 Task: Find connections with filter location Gerlingen with filter topic #jobsearching with filter profile language French with filter current company B&R Industrial Automation with filter school ST. THOMAS COLLEGE, THRISSUR with filter industry Computer and Network Security with filter service category Public Speaking with filter keywords title Supervisor
Action: Mouse moved to (535, 72)
Screenshot: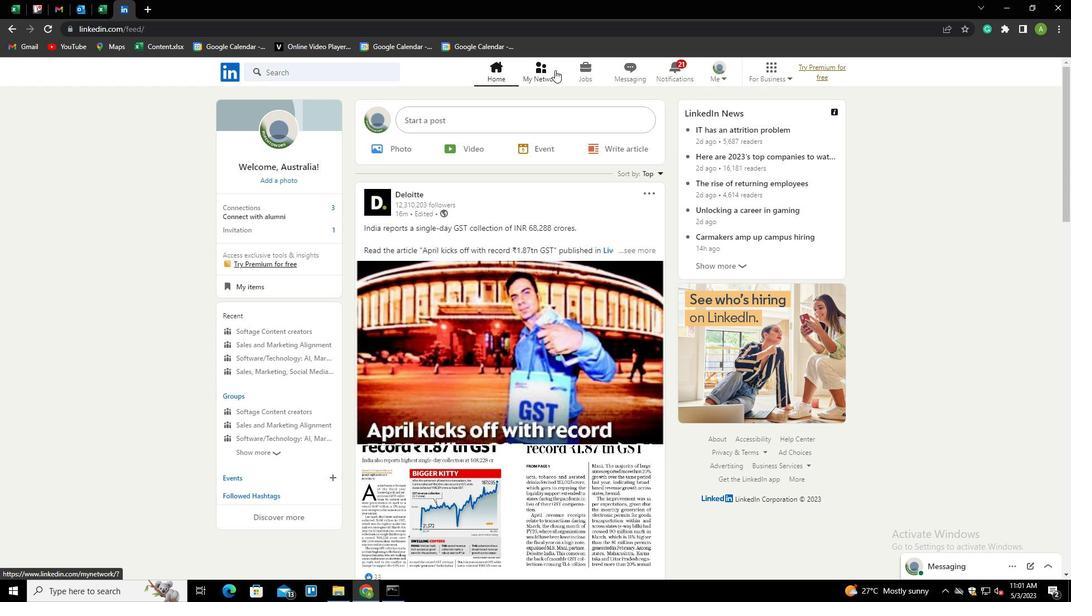 
Action: Mouse pressed left at (535, 72)
Screenshot: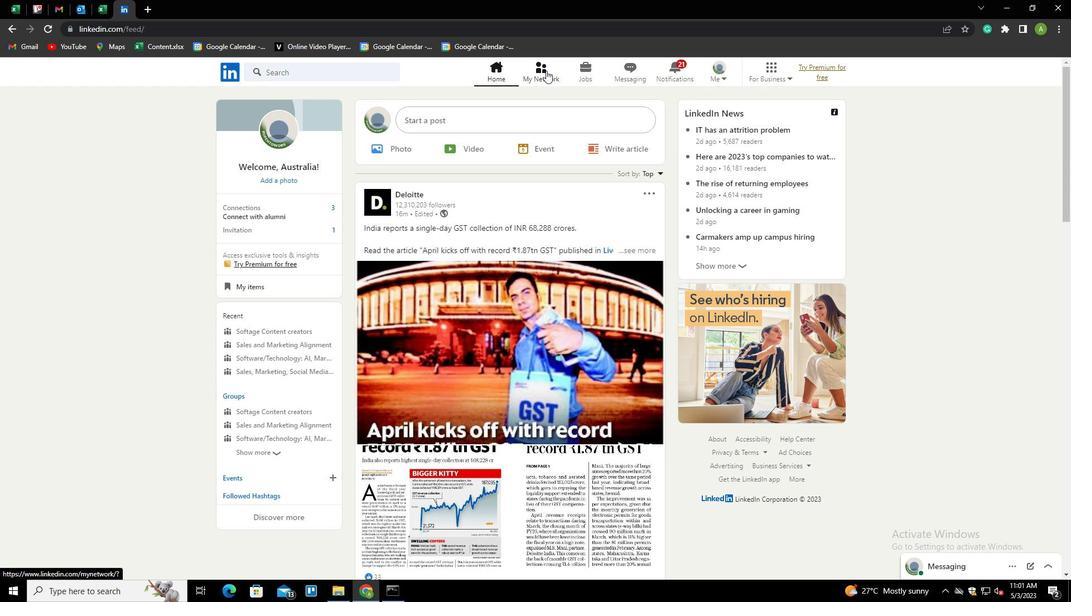 
Action: Mouse moved to (275, 125)
Screenshot: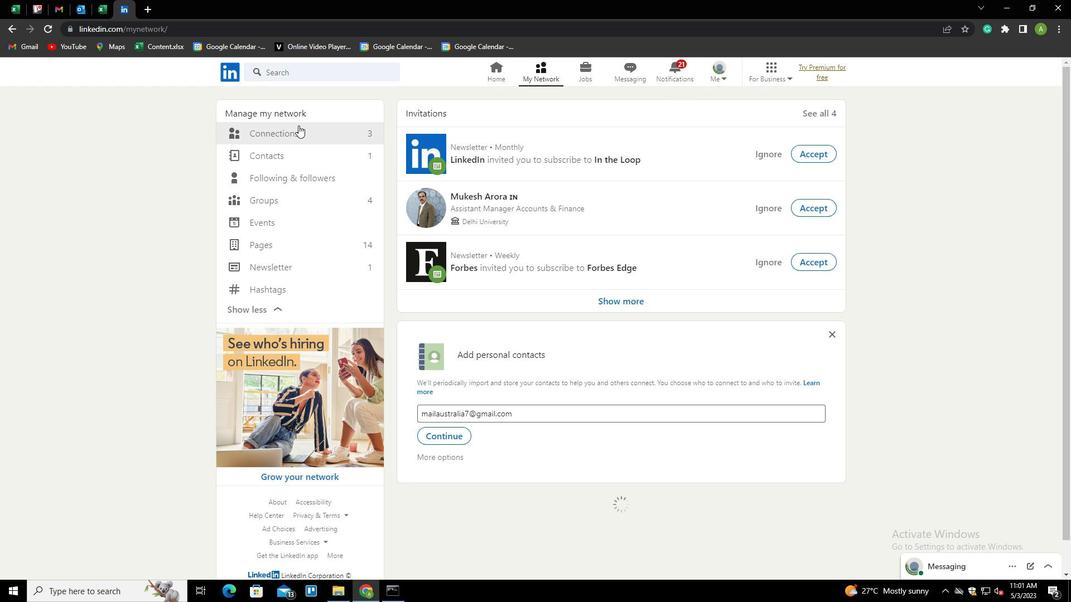 
Action: Mouse pressed left at (275, 125)
Screenshot: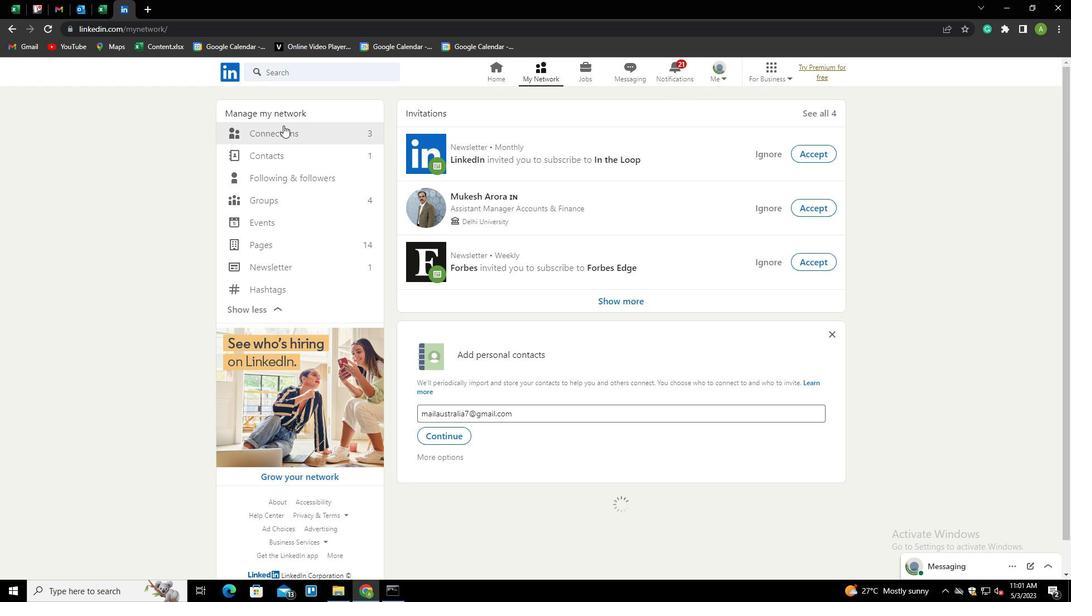 
Action: Mouse moved to (273, 130)
Screenshot: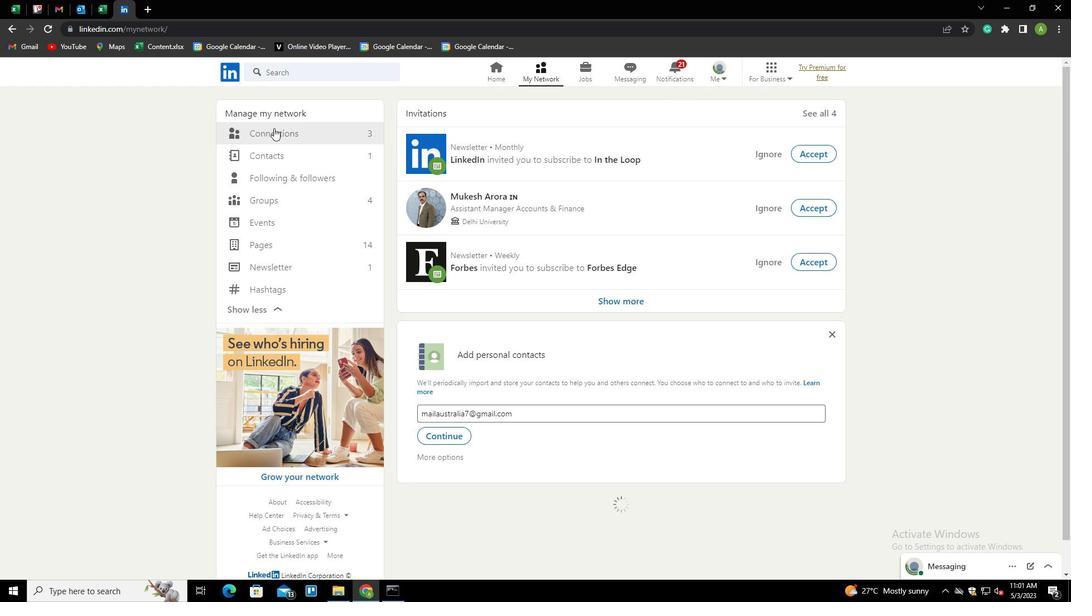 
Action: Mouse pressed left at (273, 130)
Screenshot: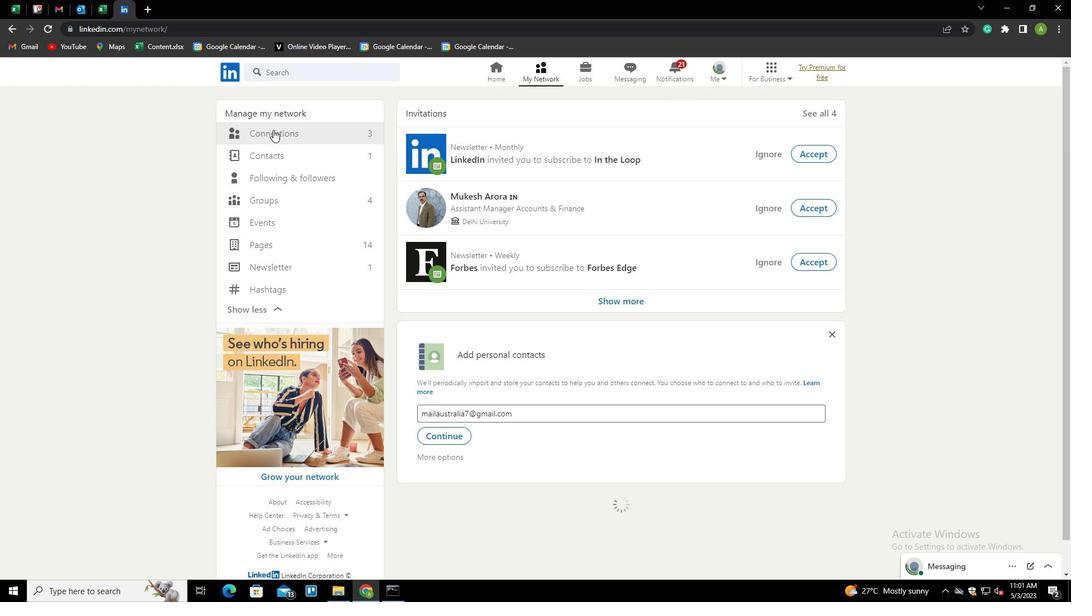 
Action: Mouse moved to (619, 133)
Screenshot: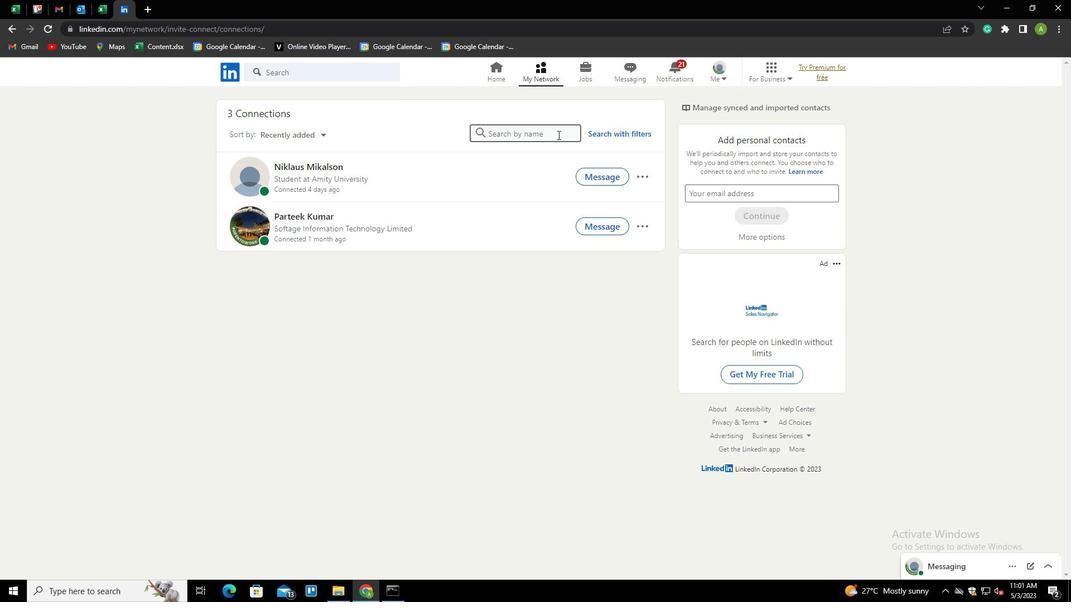 
Action: Mouse pressed left at (619, 133)
Screenshot: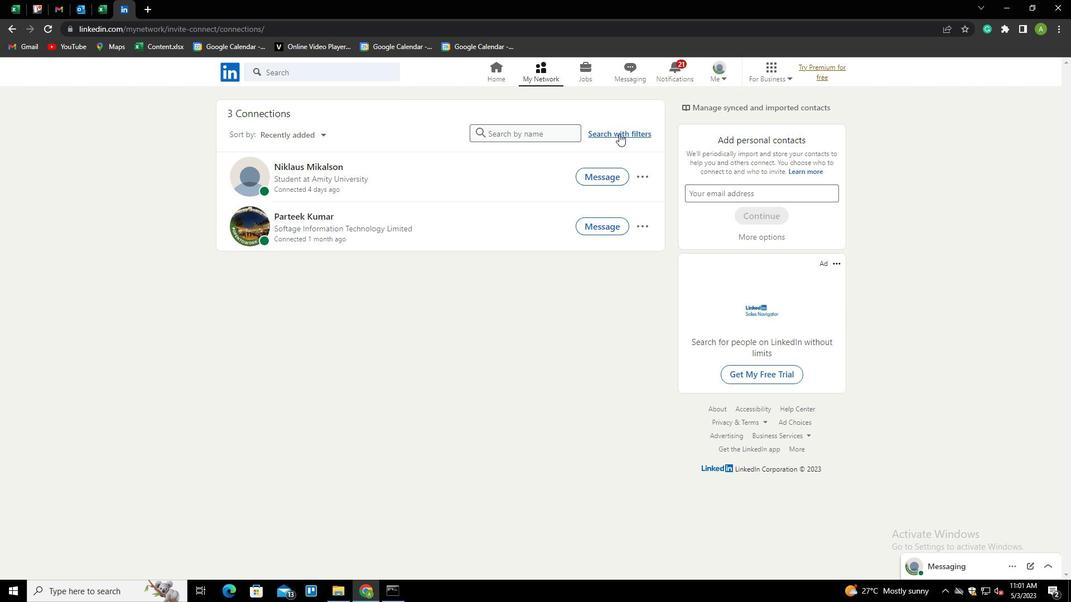 
Action: Mouse moved to (573, 100)
Screenshot: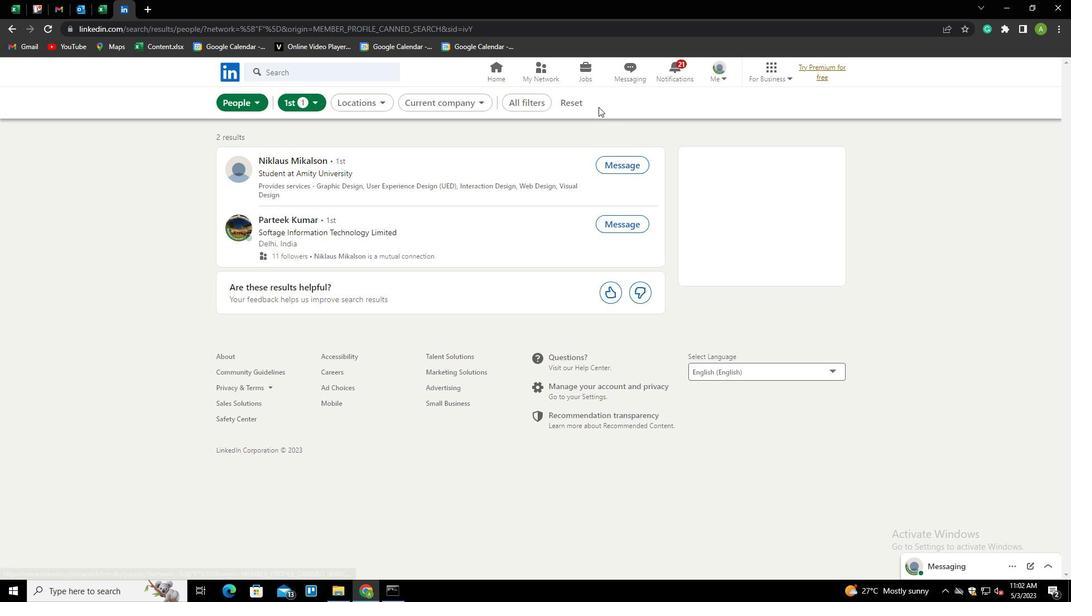 
Action: Mouse pressed left at (573, 100)
Screenshot: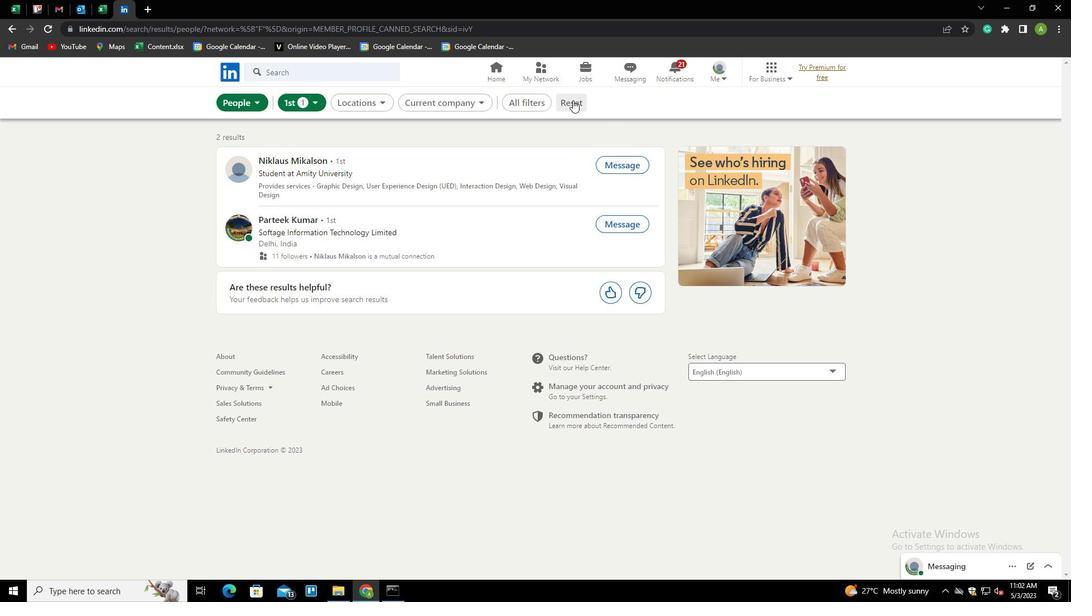 
Action: Mouse moved to (563, 101)
Screenshot: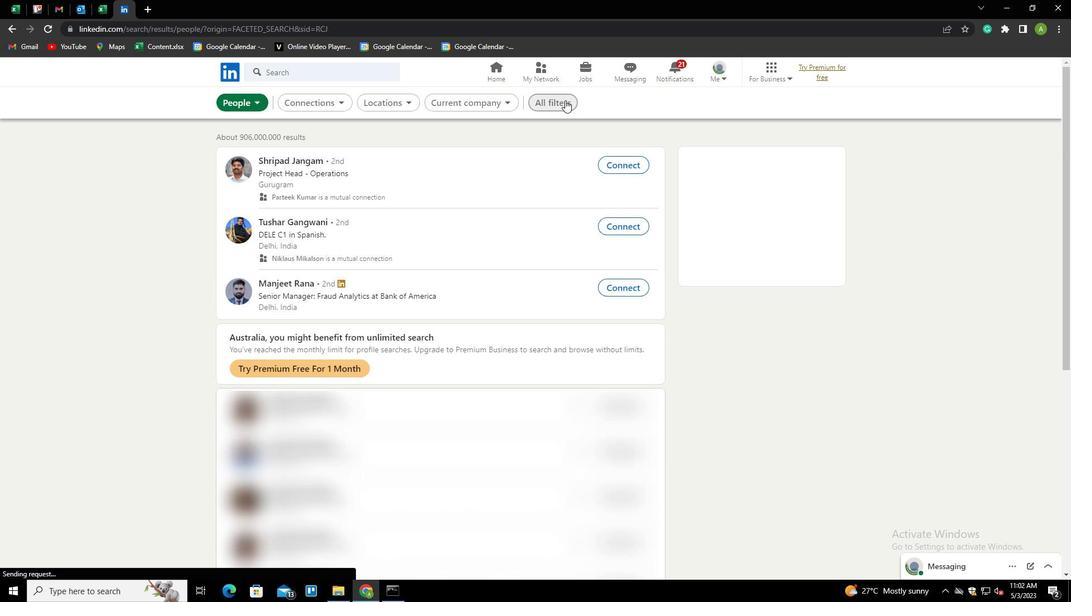 
Action: Mouse pressed left at (563, 101)
Screenshot: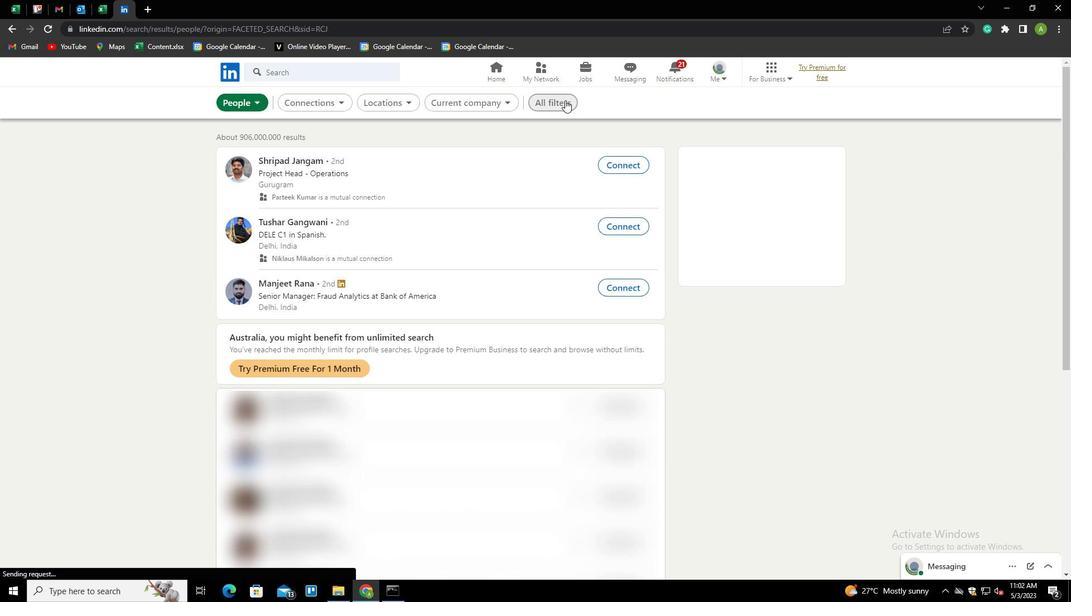 
Action: Mouse moved to (902, 275)
Screenshot: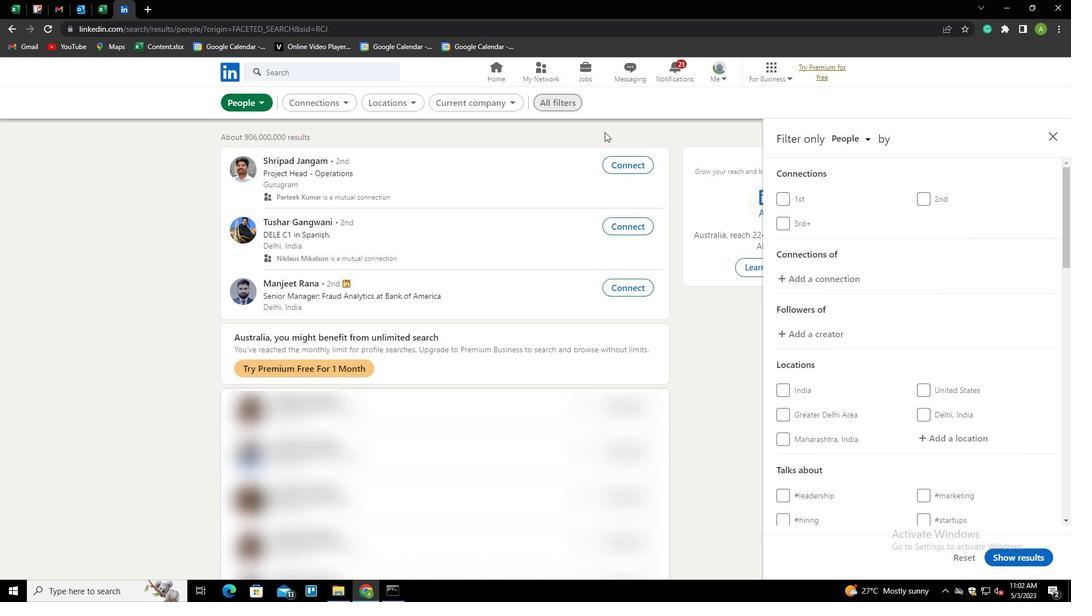 
Action: Mouse scrolled (902, 274) with delta (0, 0)
Screenshot: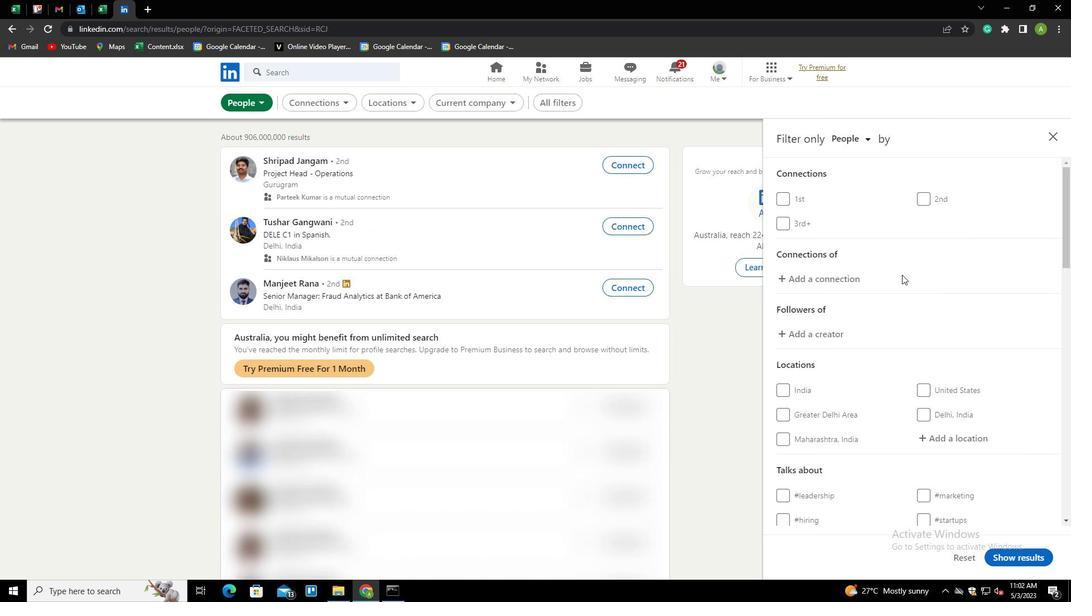 
Action: Mouse moved to (901, 280)
Screenshot: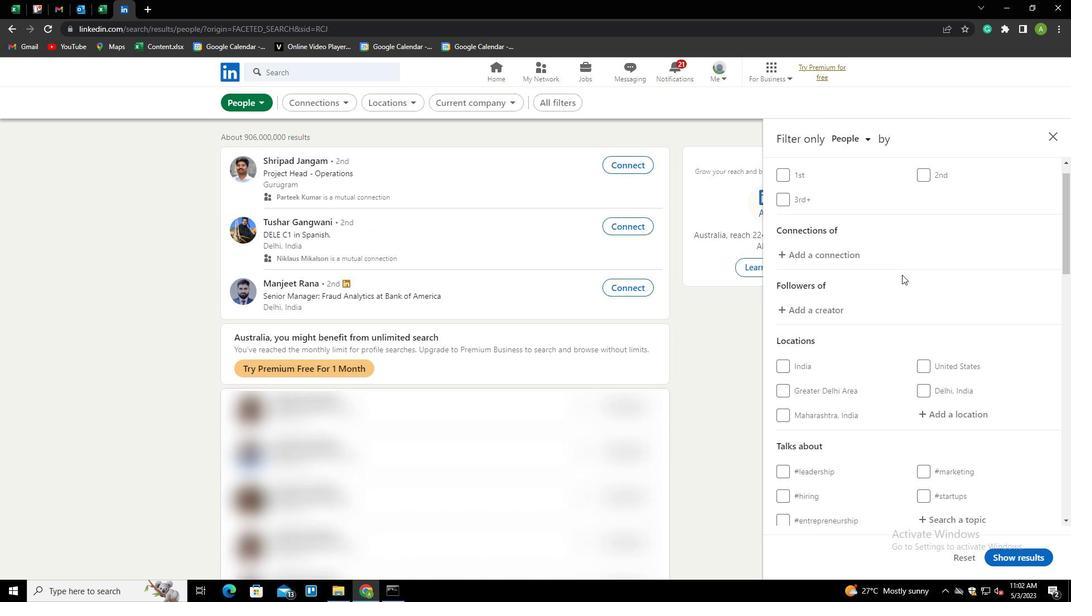 
Action: Mouse scrolled (901, 279) with delta (0, 0)
Screenshot: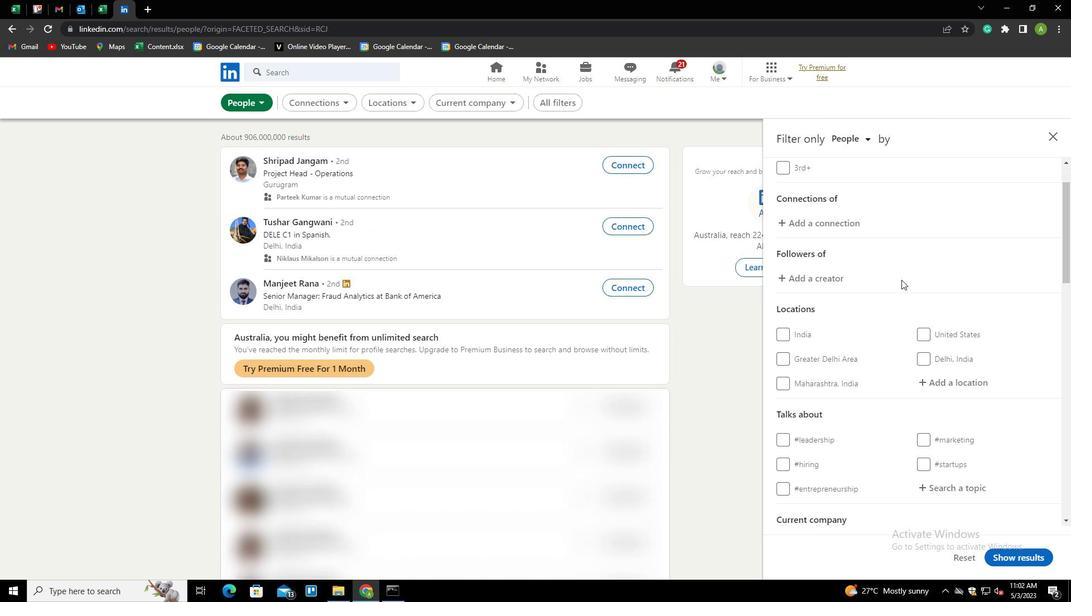 
Action: Mouse moved to (953, 322)
Screenshot: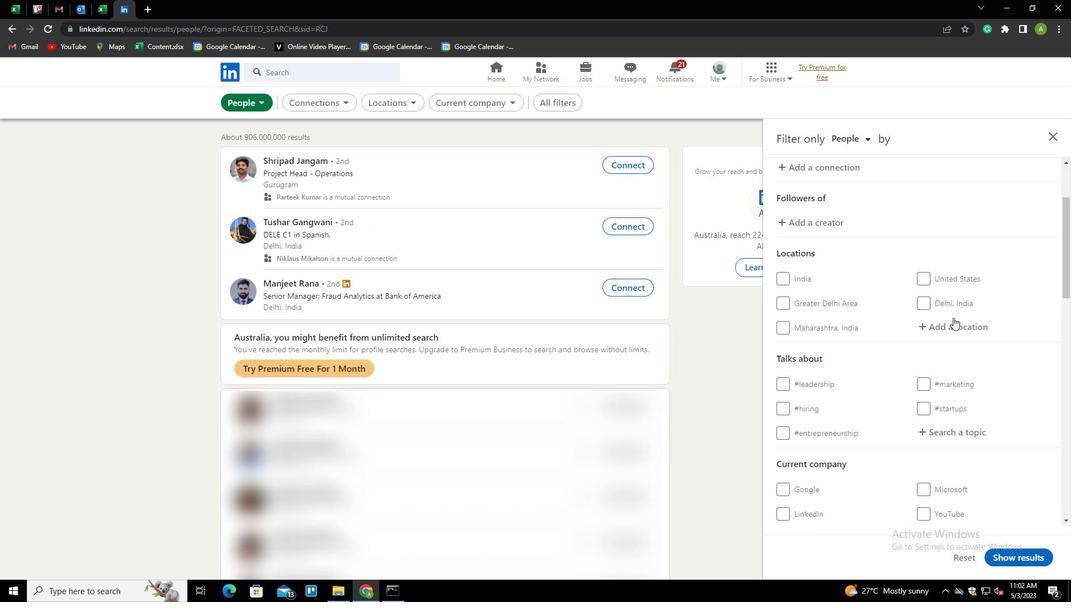 
Action: Mouse pressed left at (953, 322)
Screenshot: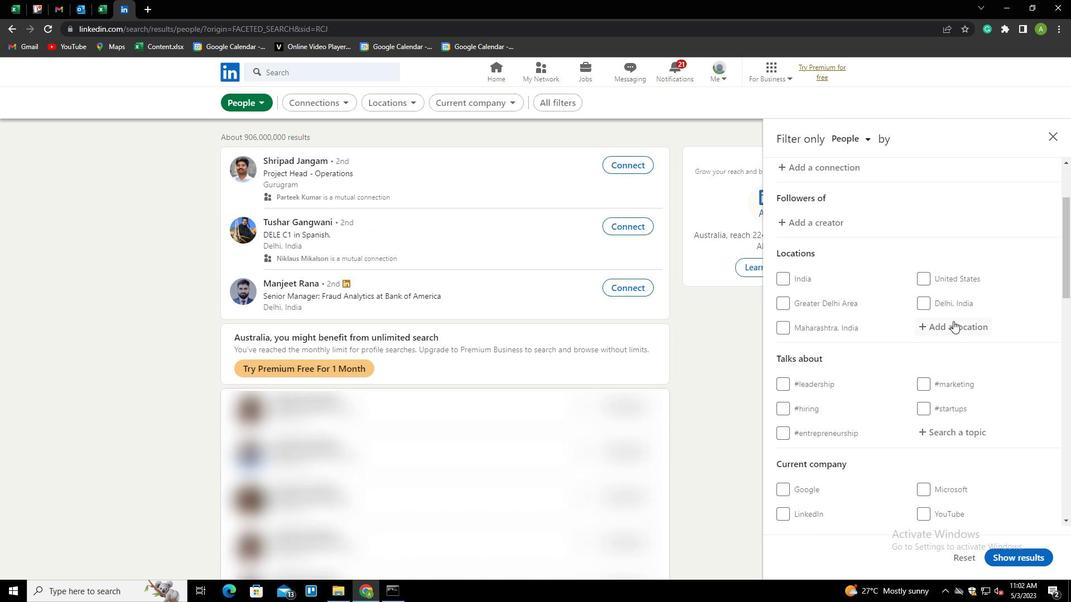 
Action: Mouse moved to (953, 322)
Screenshot: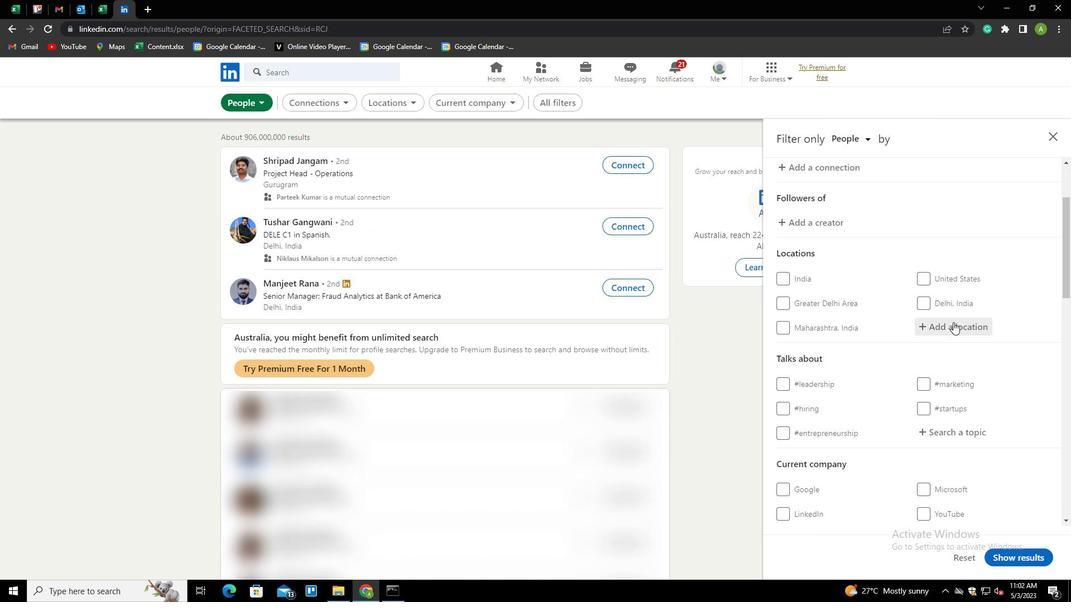 
Action: Key pressed <Key.shift>G
Screenshot: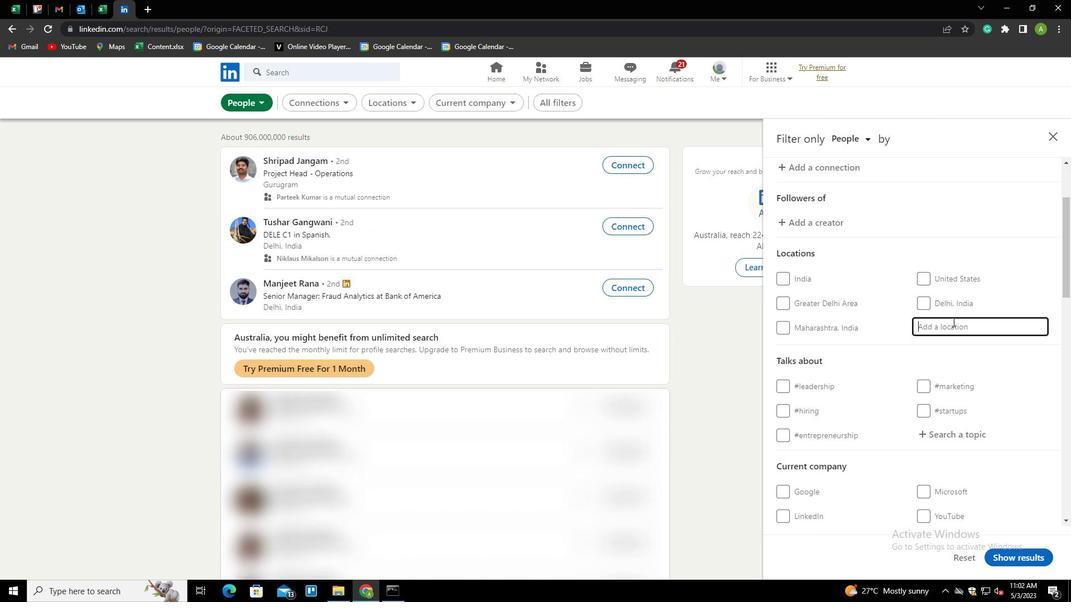 
Action: Mouse moved to (951, 323)
Screenshot: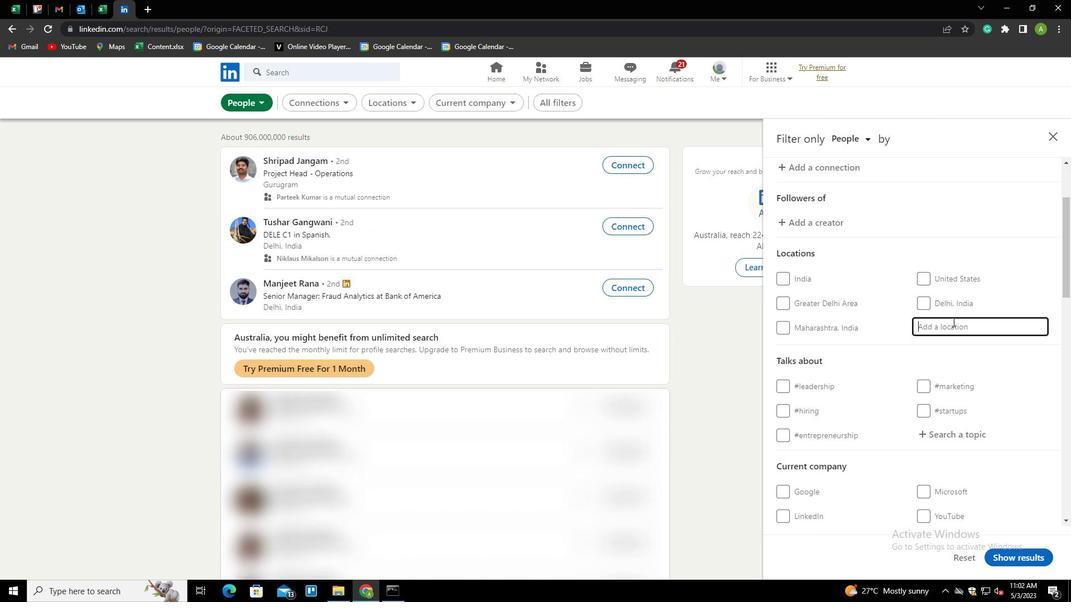 
Action: Key pressed ERLINGNE<Key.backspace><Key.backspace>EN<Key.down><Key.enter>
Screenshot: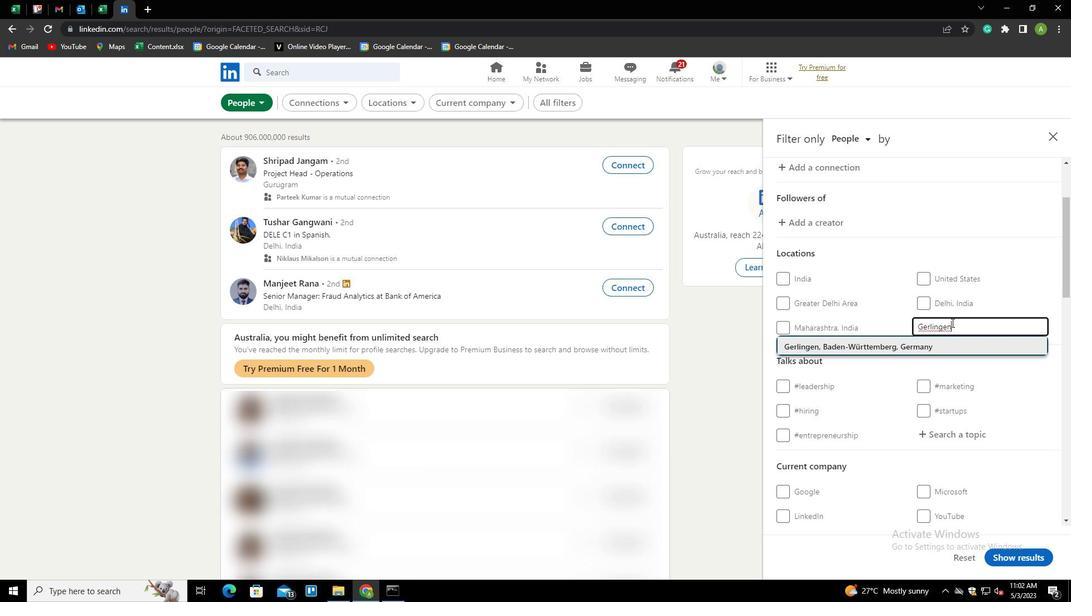 
Action: Mouse scrolled (951, 322) with delta (0, 0)
Screenshot: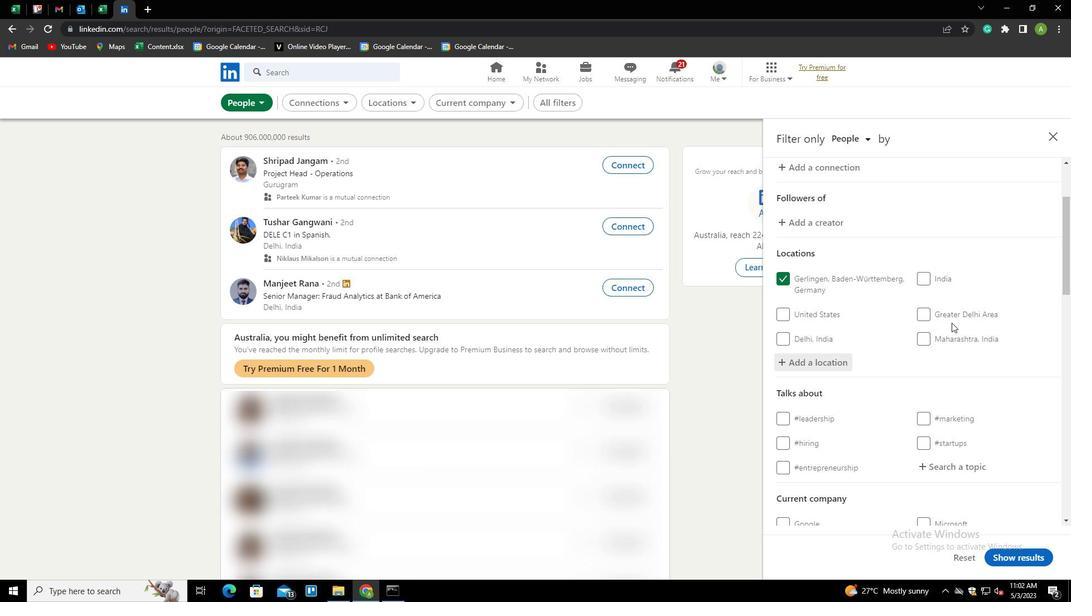 
Action: Mouse scrolled (951, 322) with delta (0, 0)
Screenshot: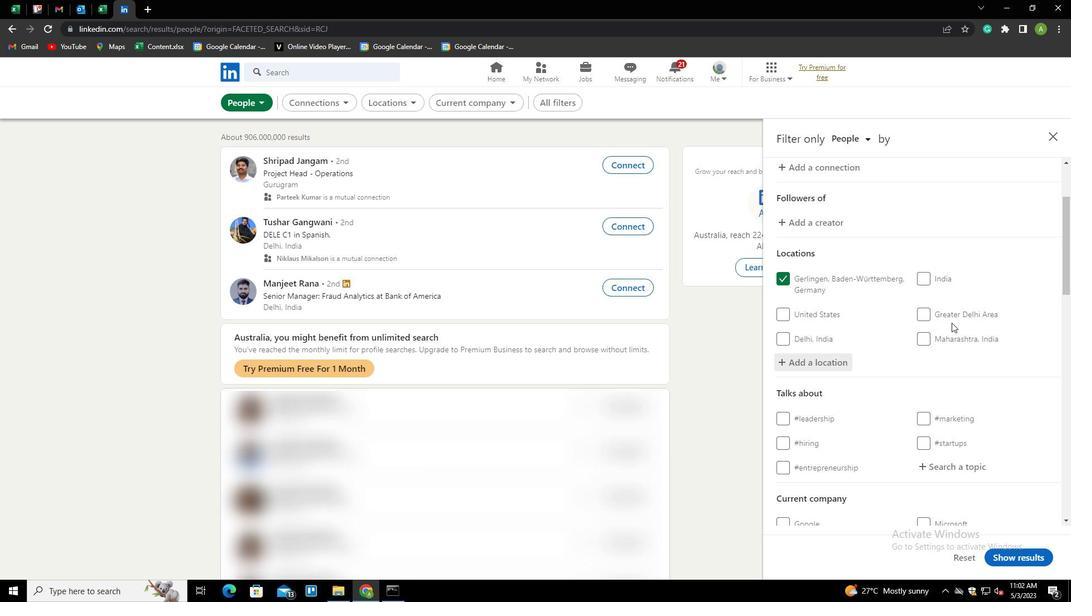 
Action: Mouse scrolled (951, 322) with delta (0, 0)
Screenshot: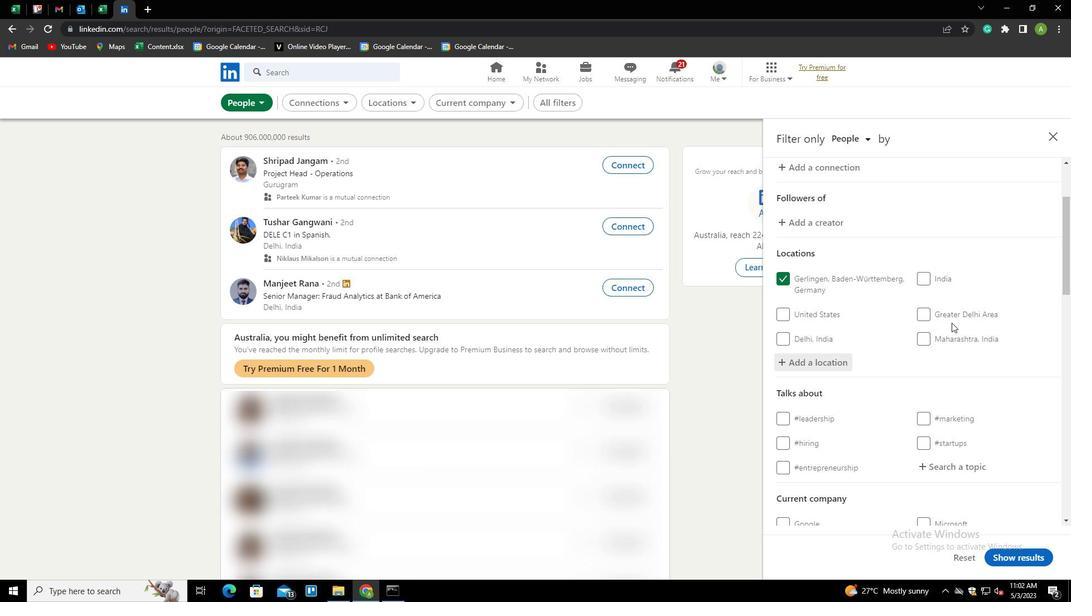 
Action: Mouse moved to (948, 302)
Screenshot: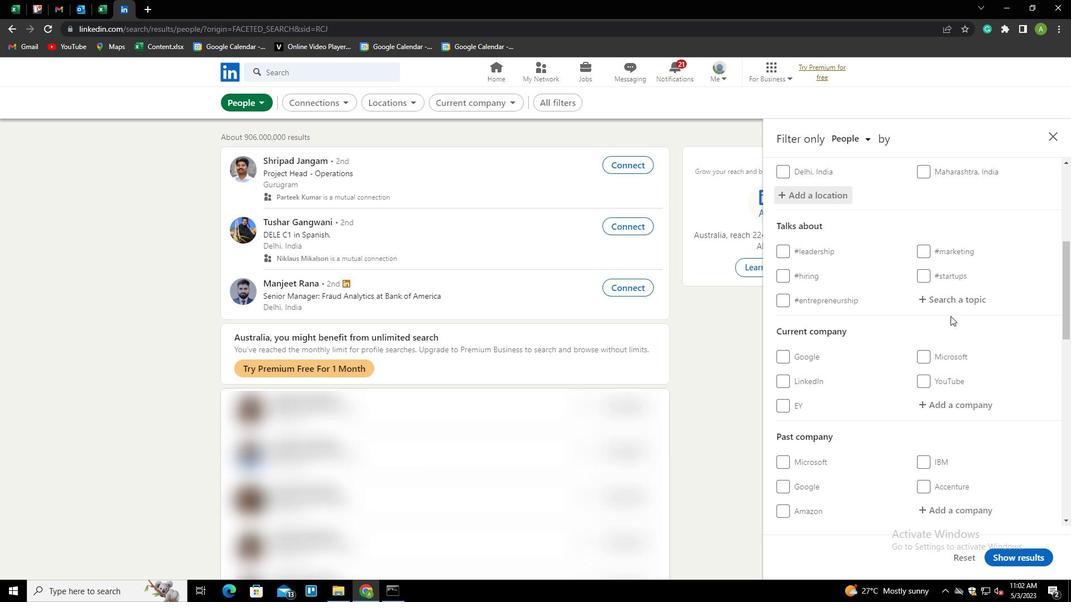 
Action: Mouse pressed left at (948, 302)
Screenshot: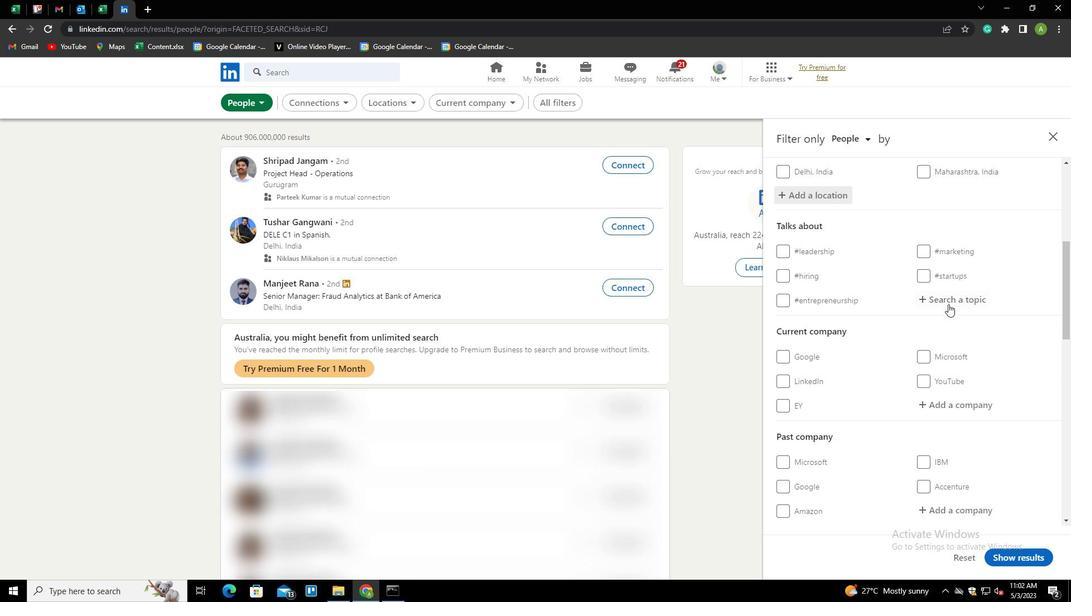 
Action: Key pressed JOBSERCH<Key.backspace><Key.backspace><Key.backspace>A<Key.down><Key.enter>
Screenshot: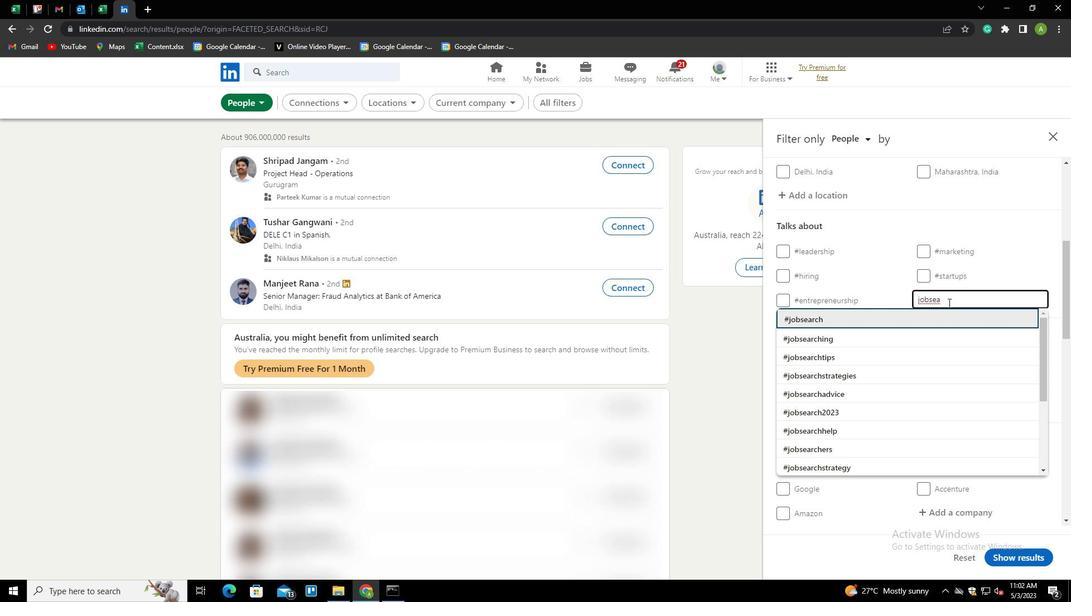 
Action: Mouse scrolled (948, 302) with delta (0, 0)
Screenshot: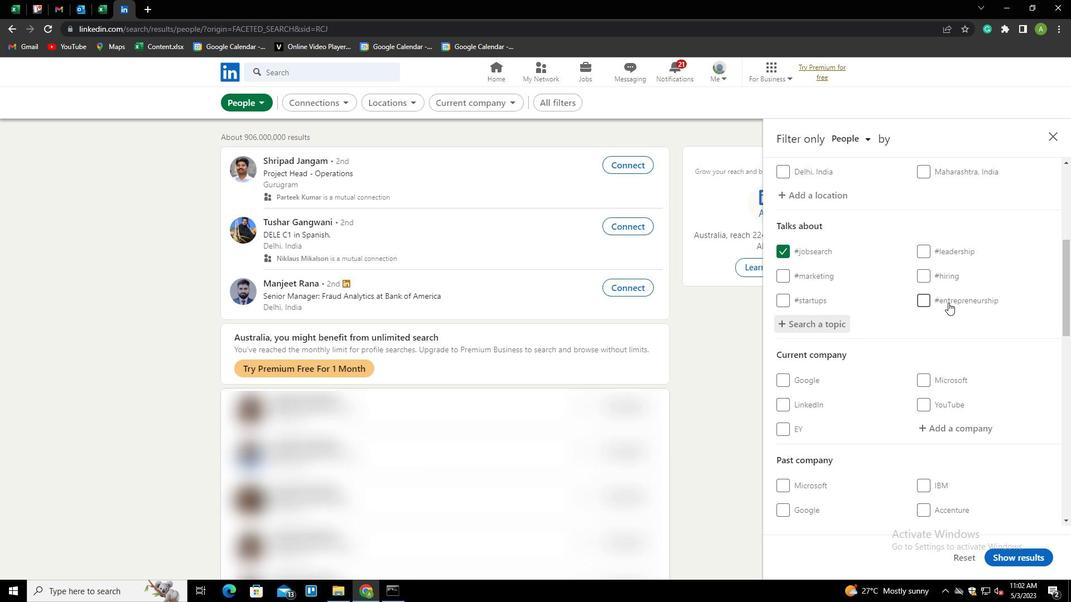 
Action: Mouse scrolled (948, 302) with delta (0, 0)
Screenshot: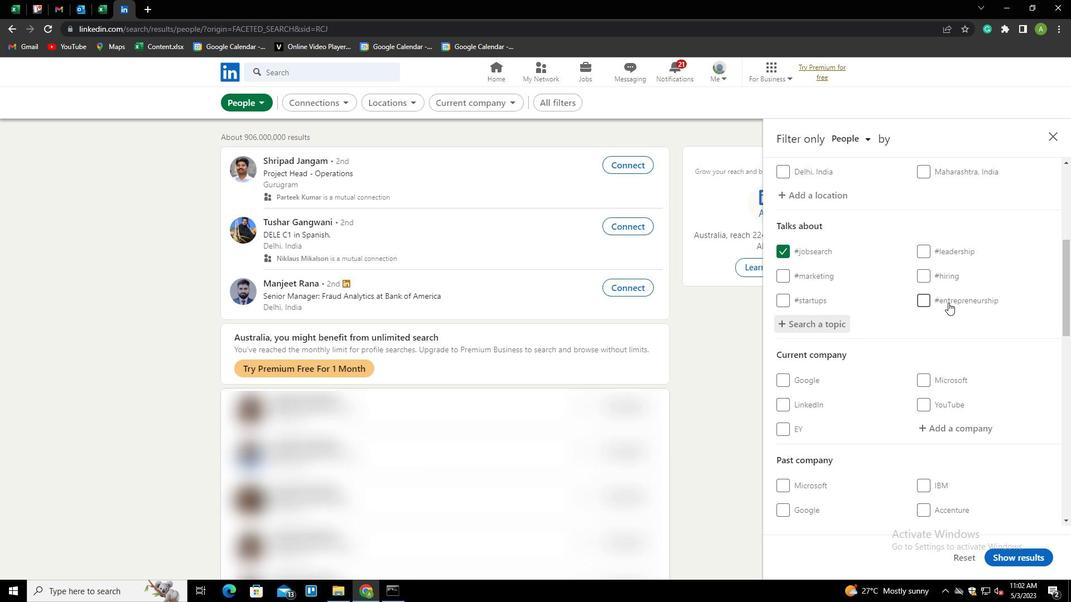 
Action: Mouse scrolled (948, 302) with delta (0, 0)
Screenshot: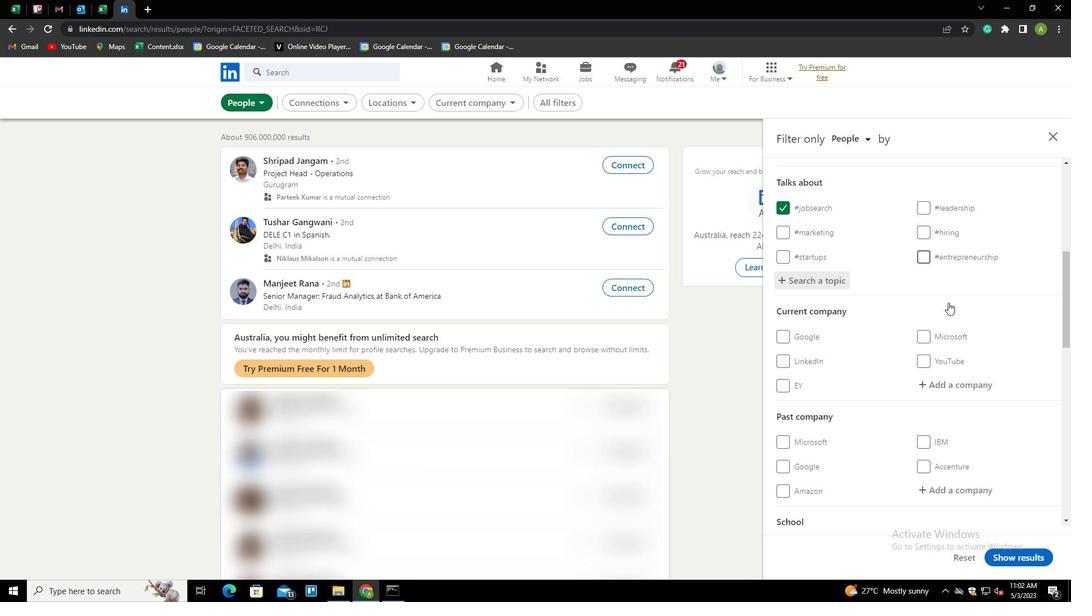 
Action: Mouse scrolled (948, 302) with delta (0, 0)
Screenshot: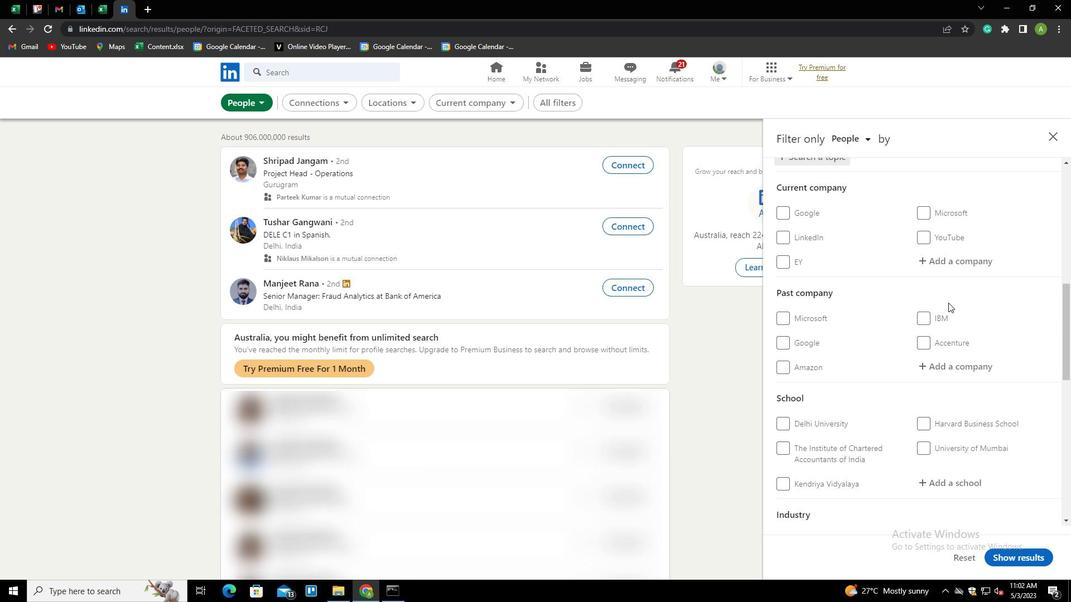 
Action: Mouse scrolled (948, 302) with delta (0, 0)
Screenshot: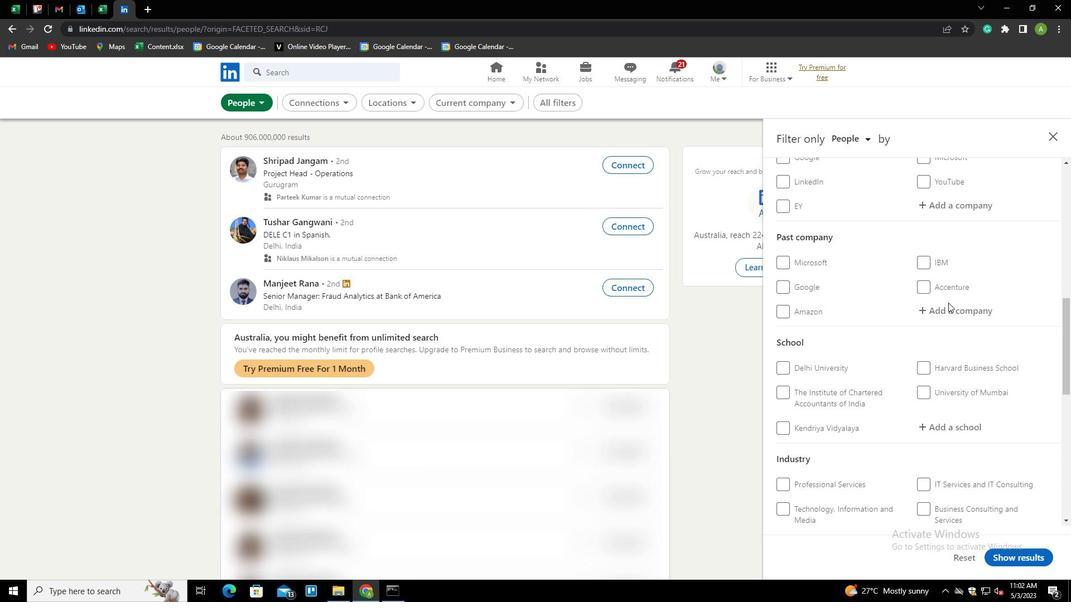 
Action: Mouse scrolled (948, 302) with delta (0, 0)
Screenshot: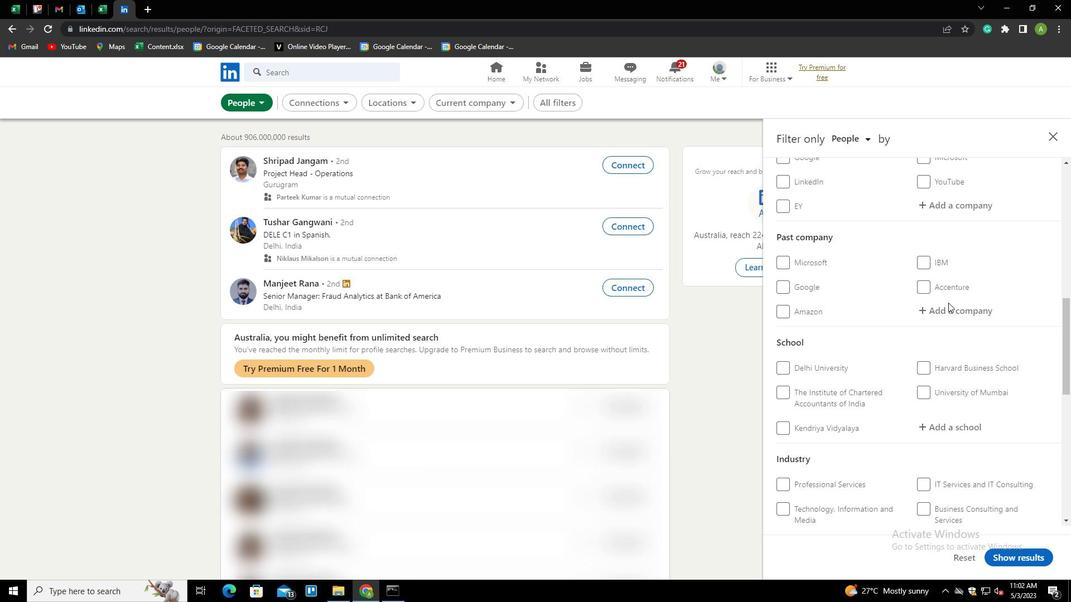 
Action: Mouse scrolled (948, 302) with delta (0, 0)
Screenshot: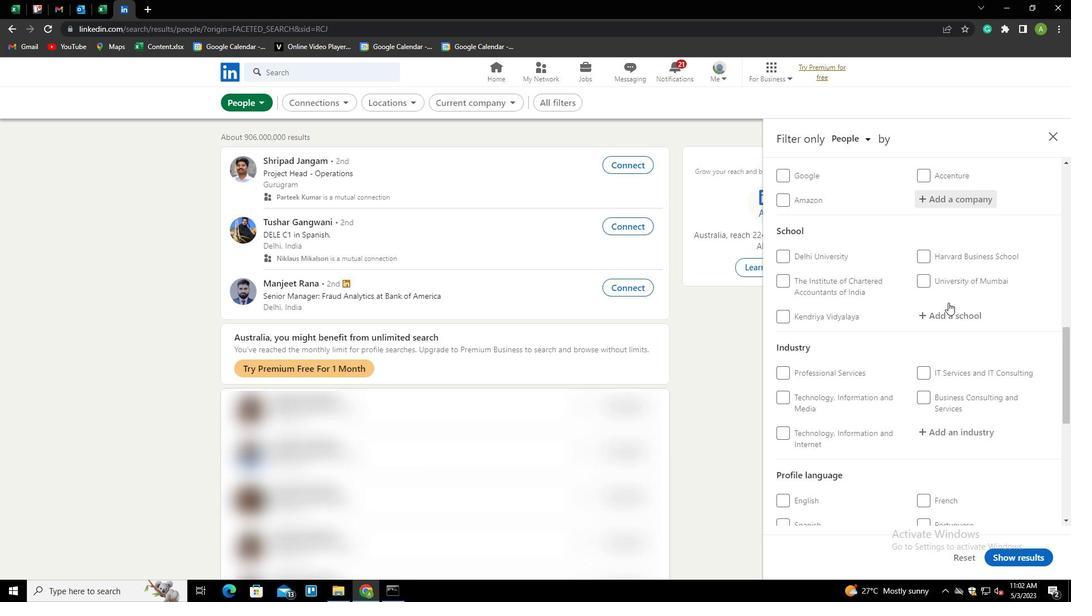 
Action: Mouse scrolled (948, 302) with delta (0, 0)
Screenshot: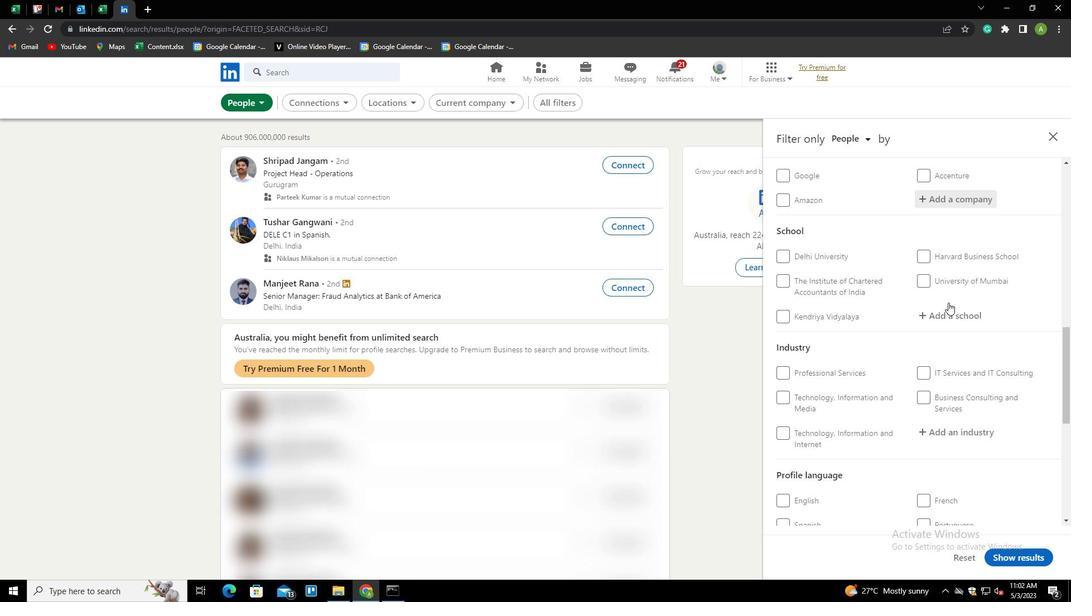 
Action: Mouse scrolled (948, 302) with delta (0, 0)
Screenshot: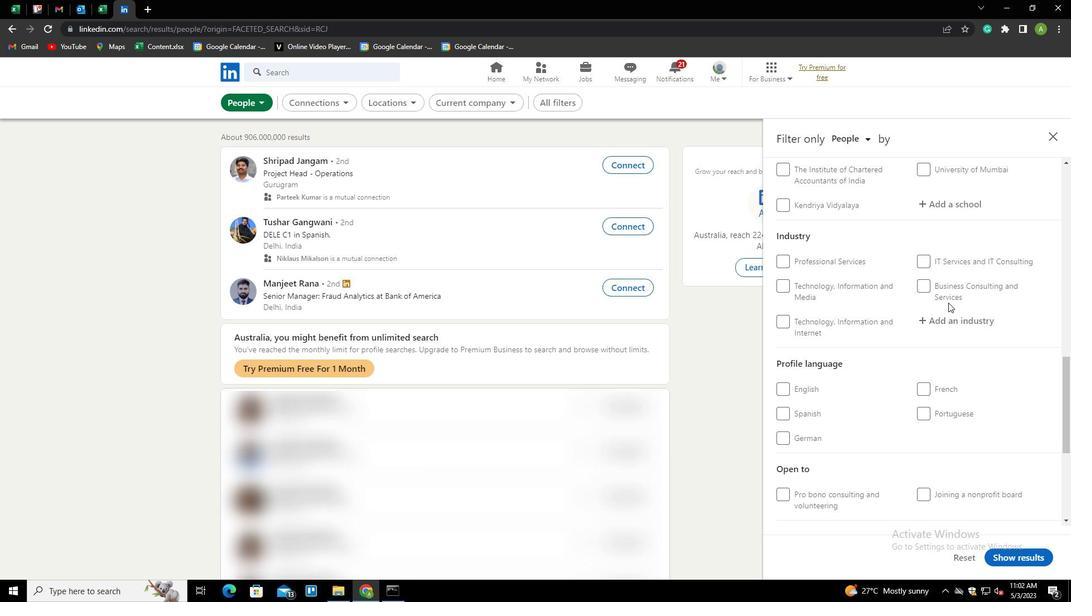 
Action: Mouse moved to (925, 330)
Screenshot: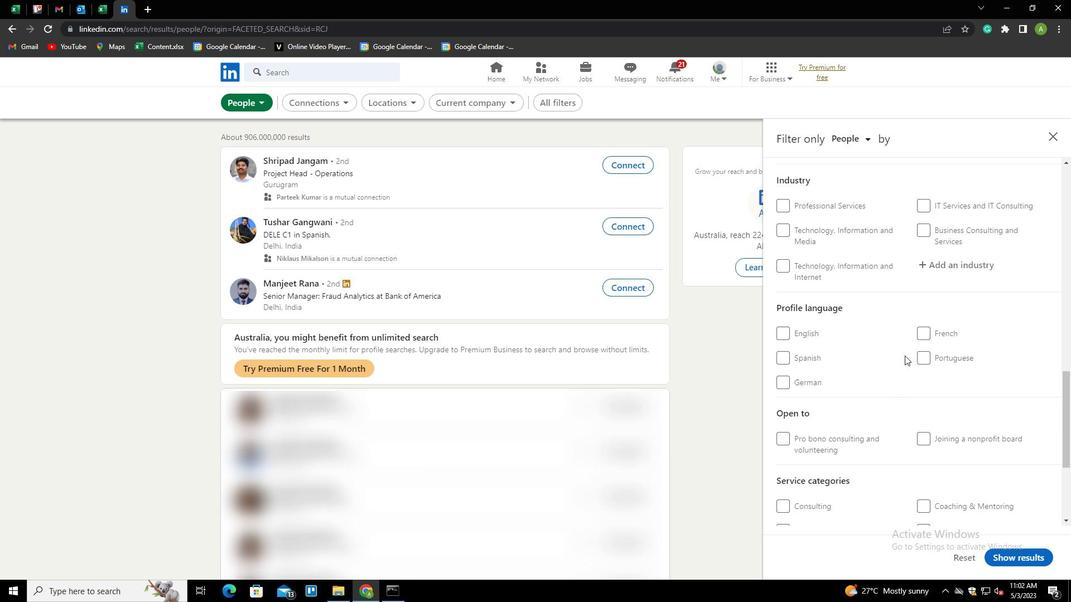 
Action: Mouse pressed left at (925, 330)
Screenshot: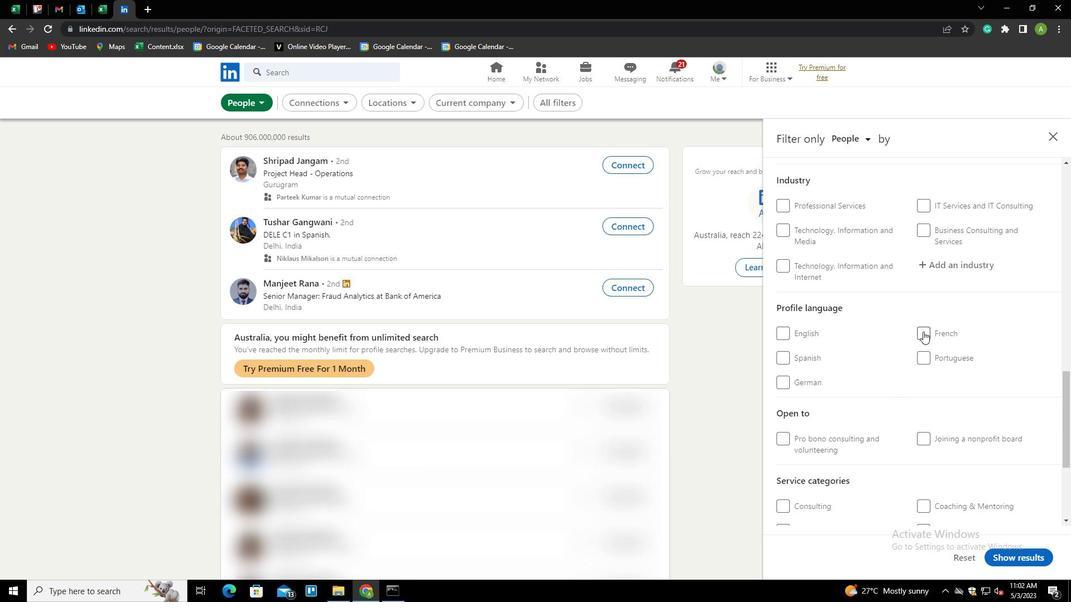 
Action: Mouse moved to (975, 335)
Screenshot: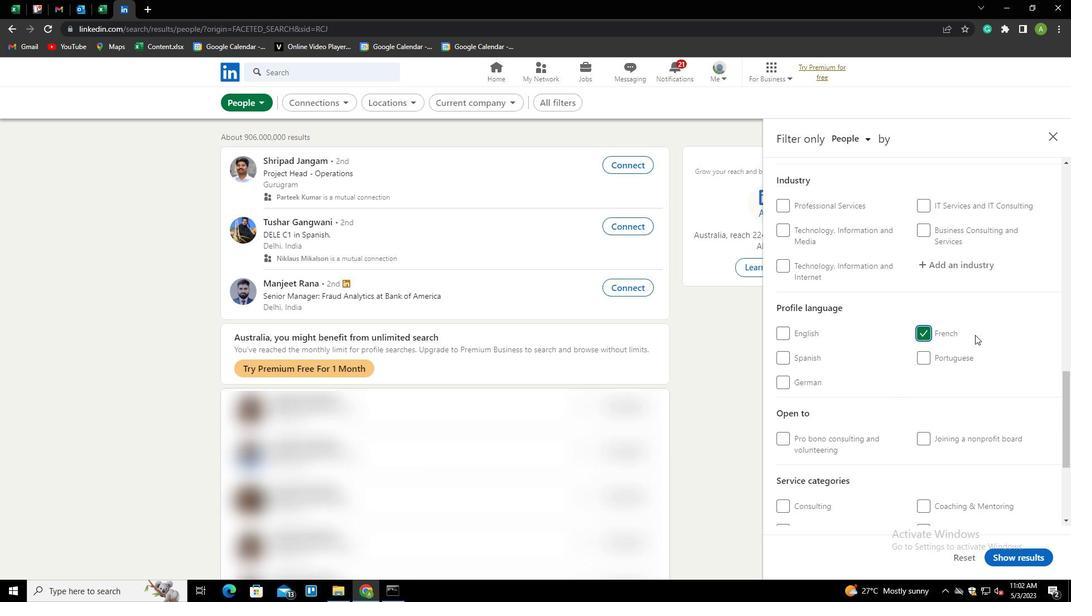 
Action: Mouse scrolled (975, 335) with delta (0, 0)
Screenshot: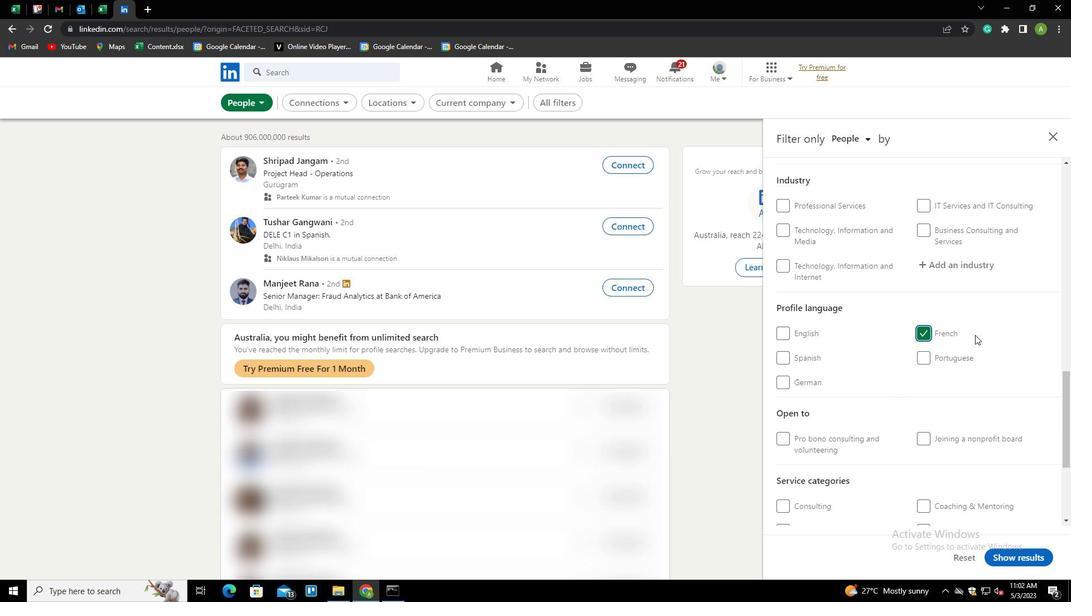 
Action: Mouse scrolled (975, 335) with delta (0, 0)
Screenshot: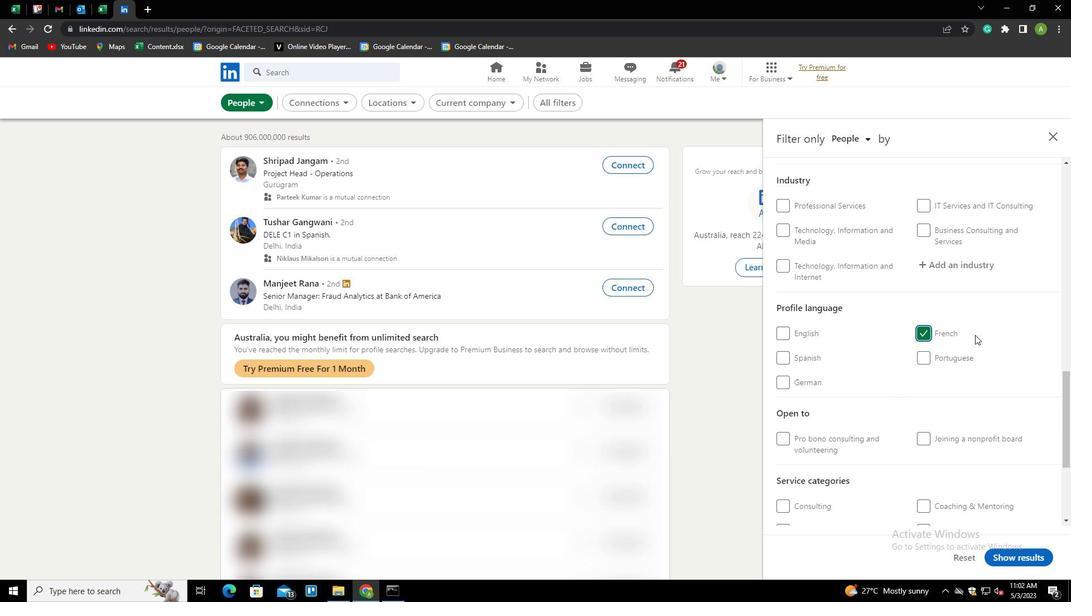 
Action: Mouse scrolled (975, 335) with delta (0, 0)
Screenshot: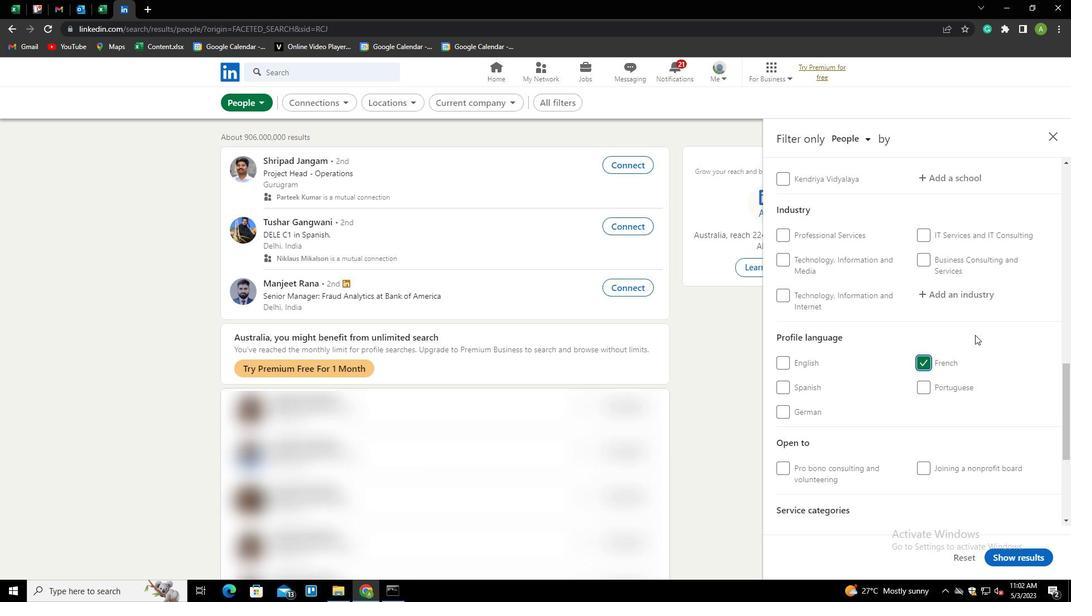 
Action: Mouse scrolled (975, 335) with delta (0, 0)
Screenshot: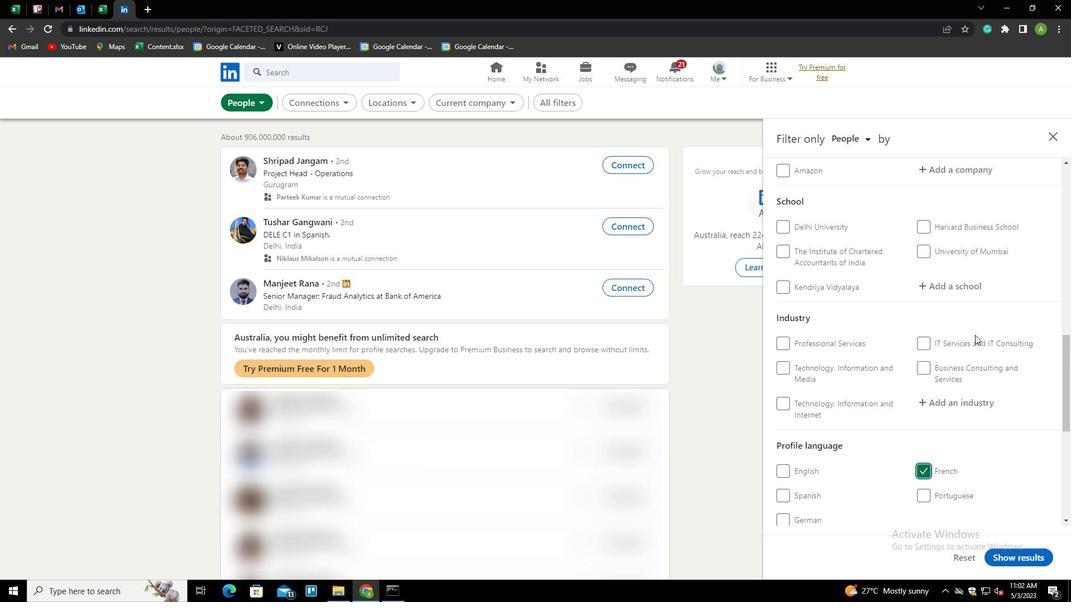 
Action: Mouse scrolled (975, 335) with delta (0, 0)
Screenshot: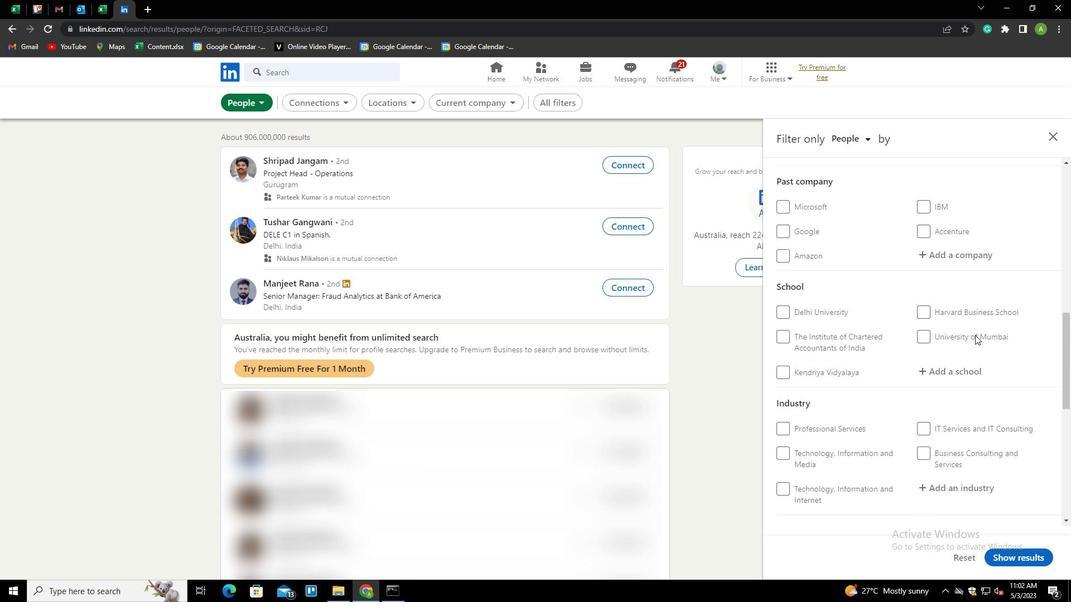 
Action: Mouse scrolled (975, 335) with delta (0, 0)
Screenshot: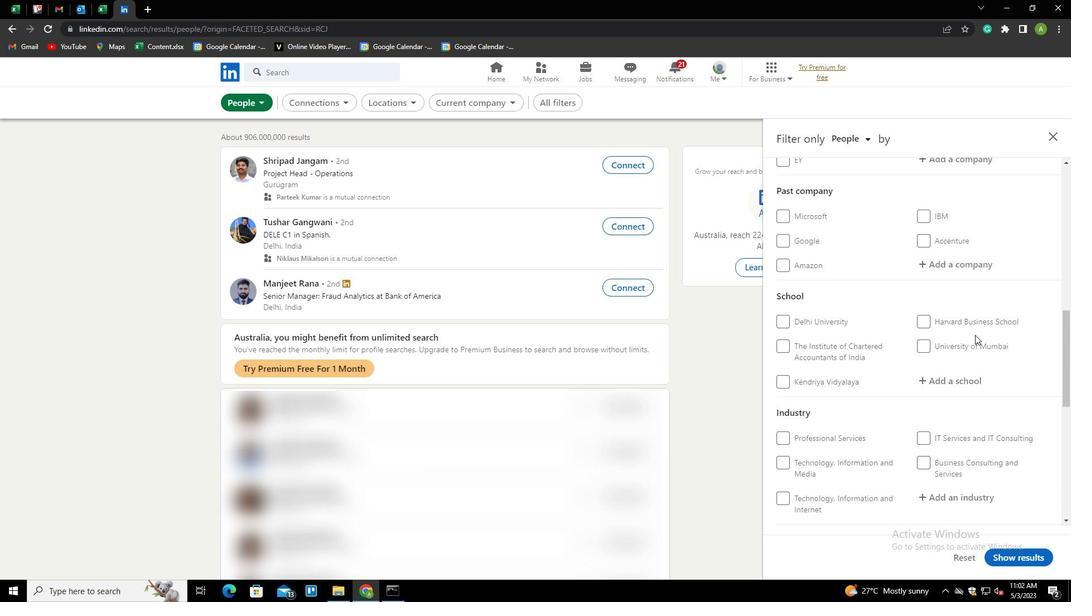 
Action: Mouse scrolled (975, 335) with delta (0, 0)
Screenshot: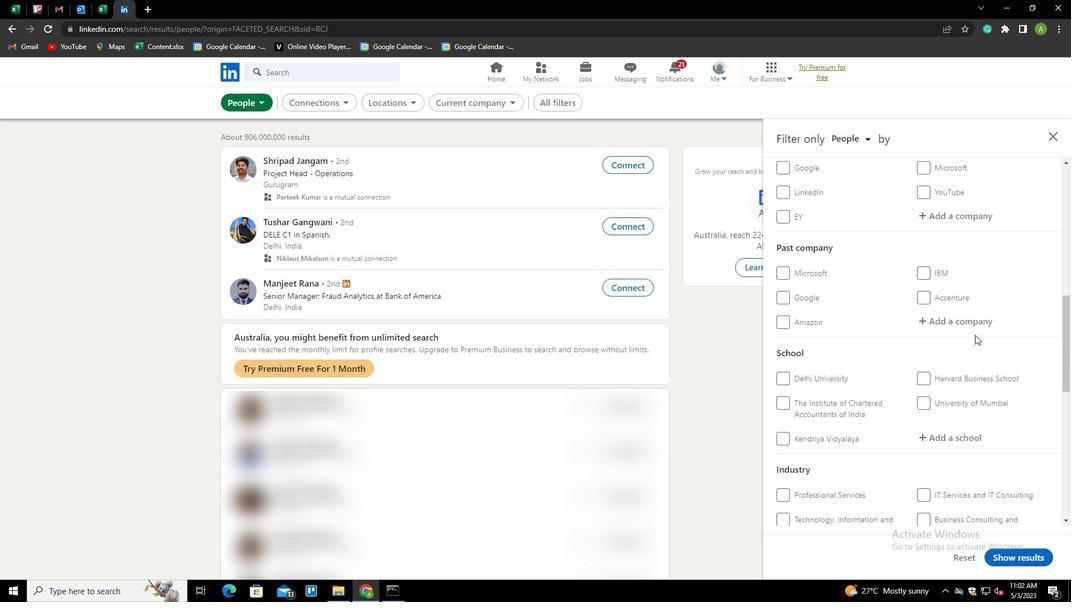 
Action: Mouse scrolled (975, 335) with delta (0, 0)
Screenshot: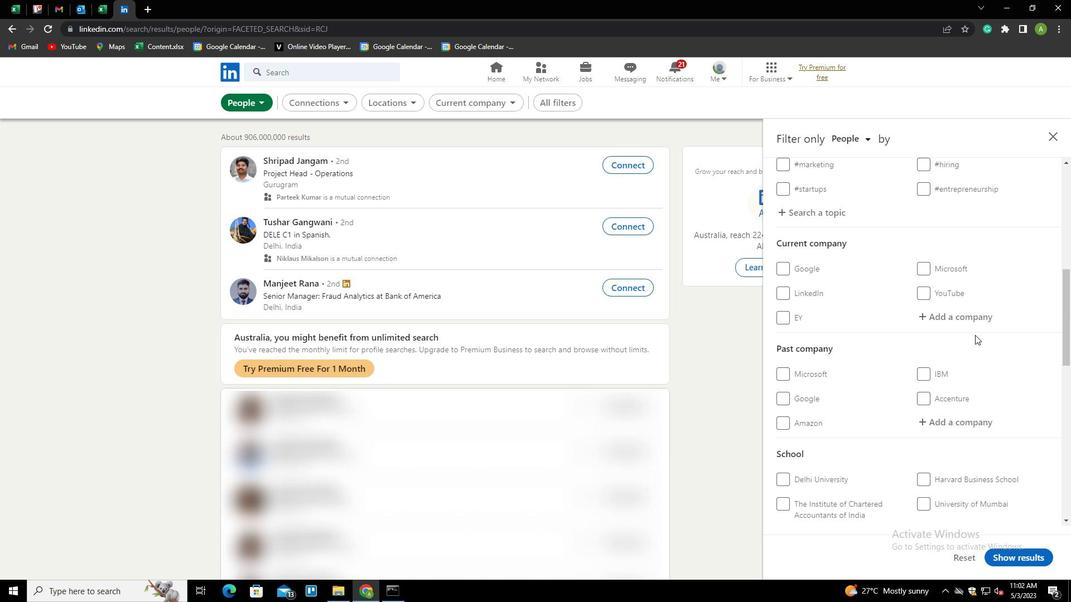 
Action: Mouse moved to (946, 373)
Screenshot: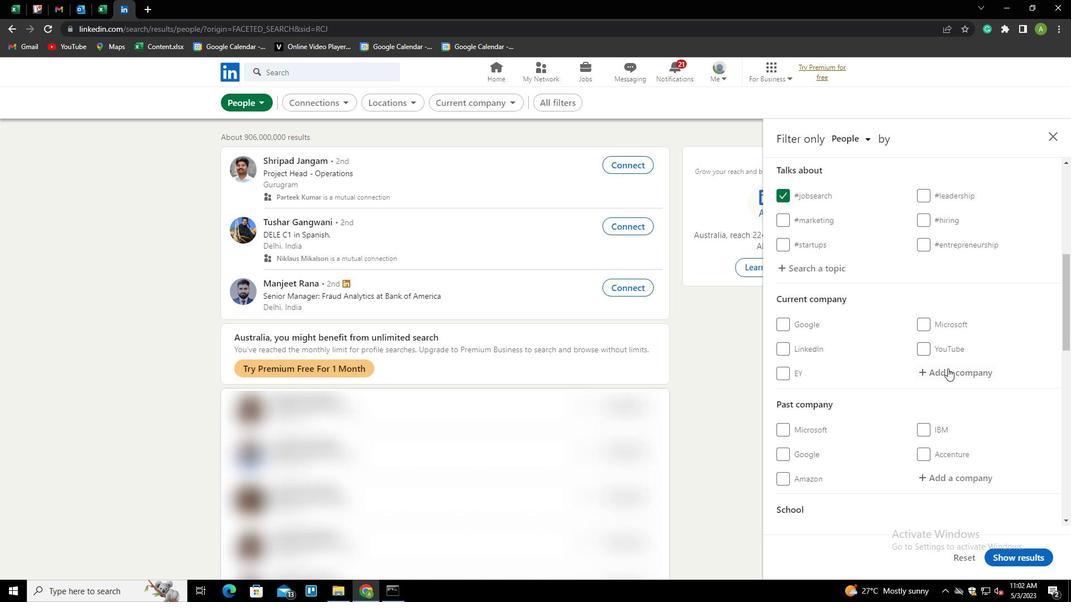 
Action: Mouse pressed left at (946, 373)
Screenshot: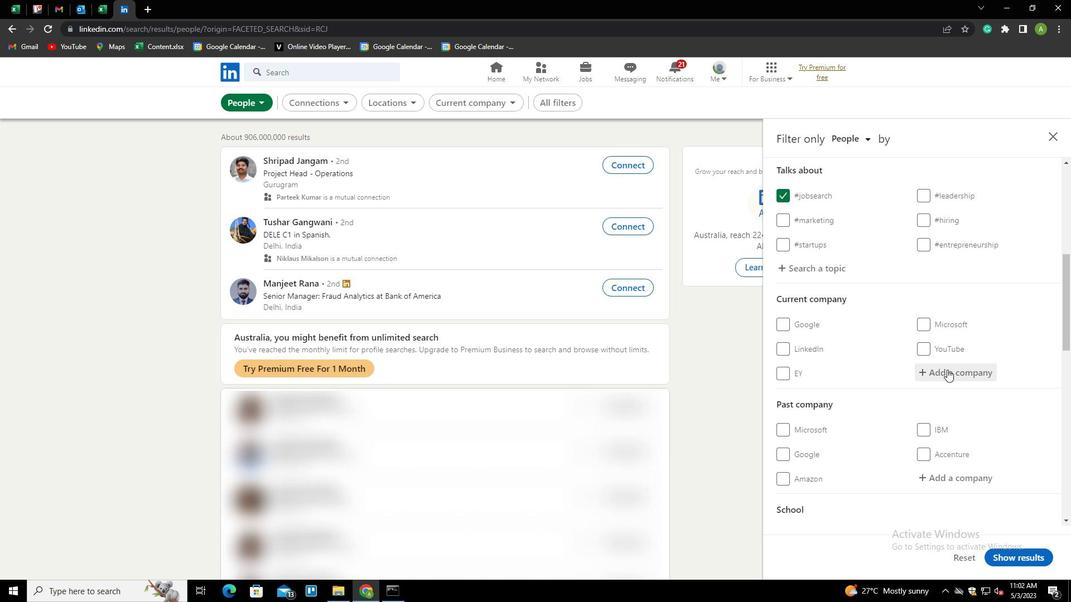 
Action: Key pressed <Key.shift>G<Key.backspace><Key.shift>B<Key.shift>&<Key.shift><Key.shift><Key.shift>R<Key.space><Key.shift>I<Key.down><Key.enter>
Screenshot: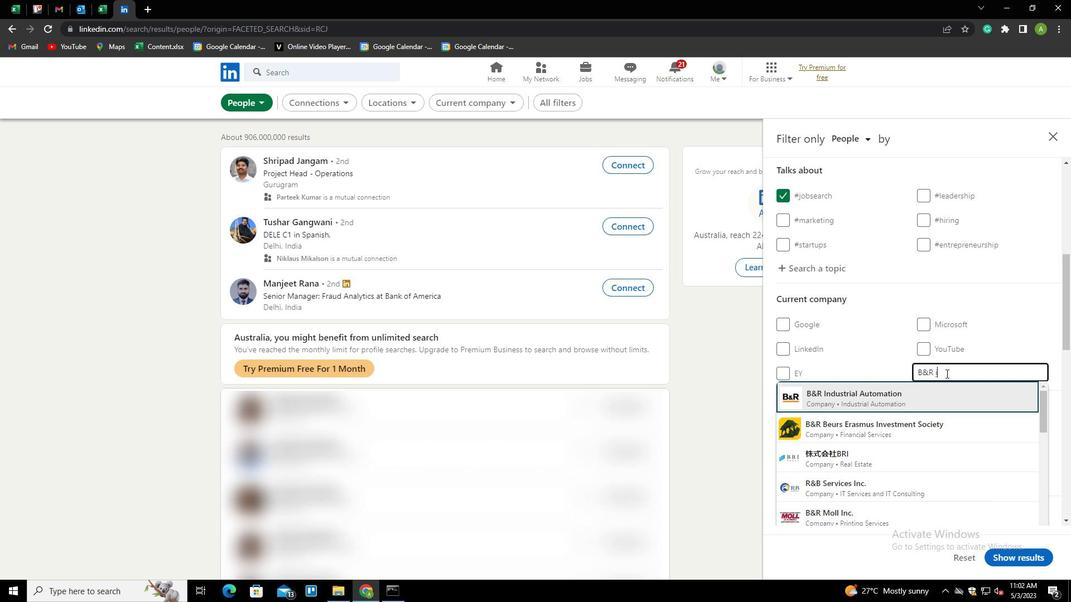 
Action: Mouse scrolled (946, 373) with delta (0, 0)
Screenshot: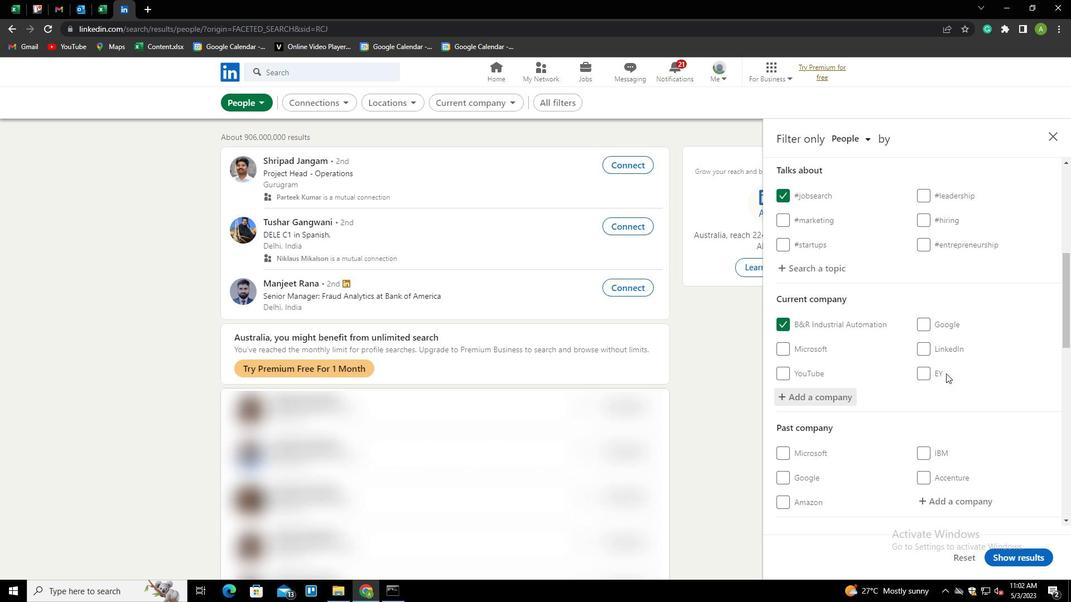 
Action: Mouse scrolled (946, 373) with delta (0, 0)
Screenshot: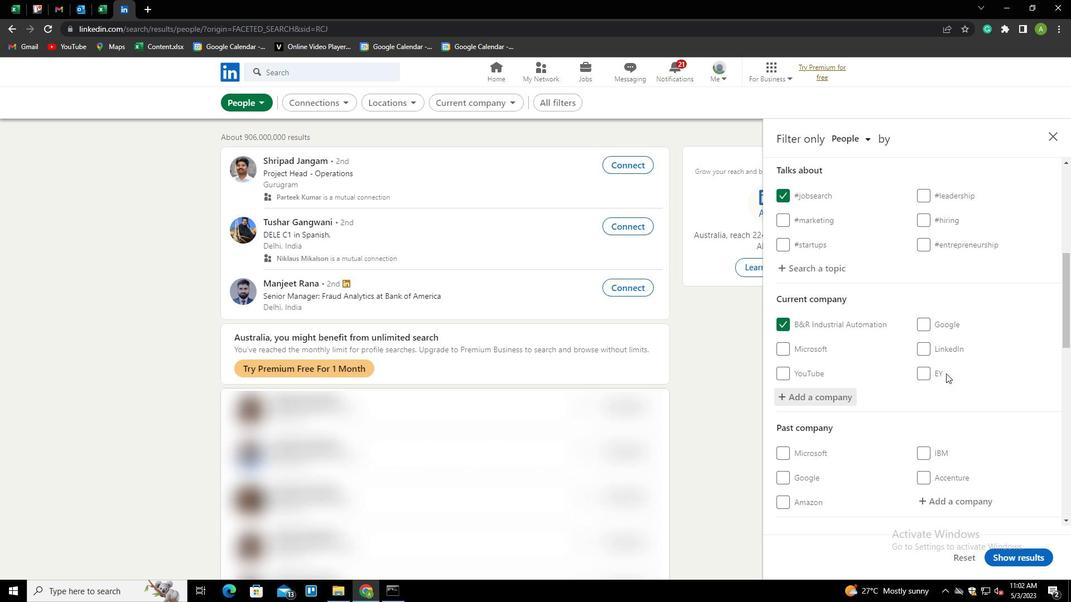 
Action: Mouse scrolled (946, 373) with delta (0, 0)
Screenshot: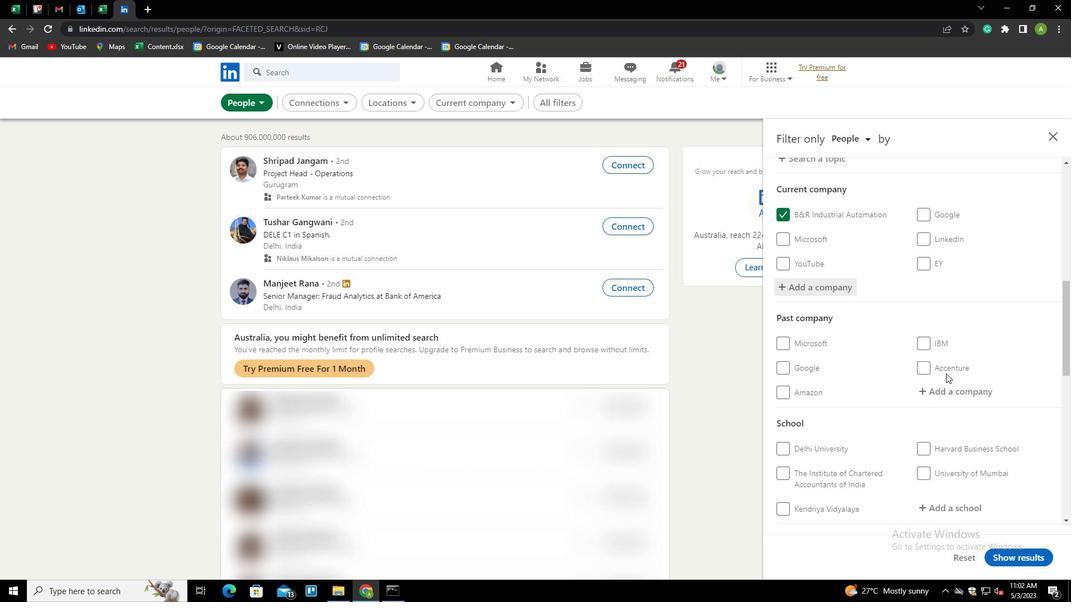 
Action: Mouse scrolled (946, 373) with delta (0, 0)
Screenshot: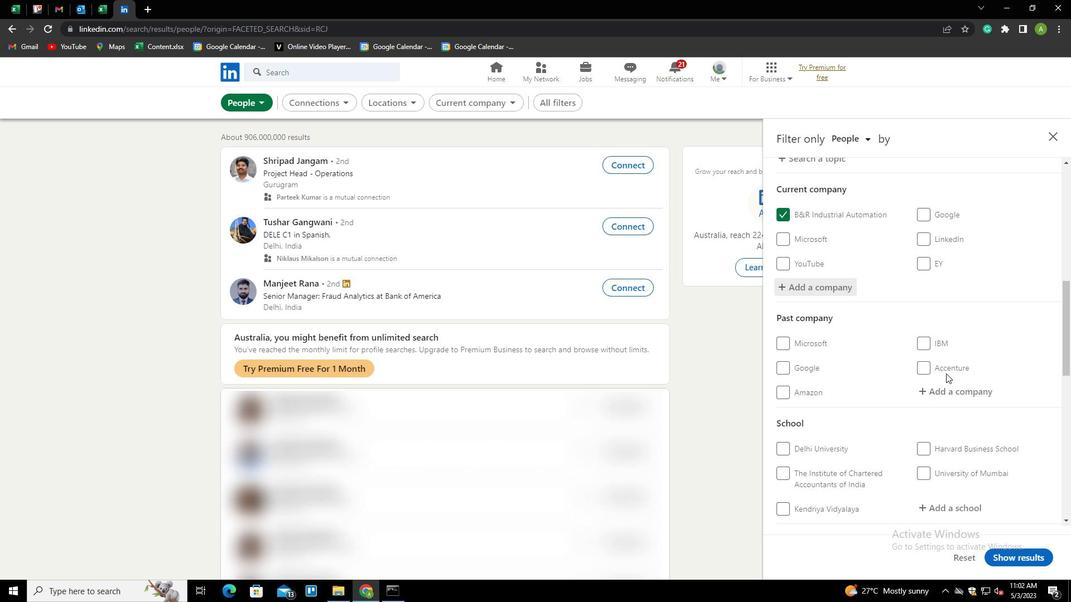 
Action: Mouse scrolled (946, 373) with delta (0, 0)
Screenshot: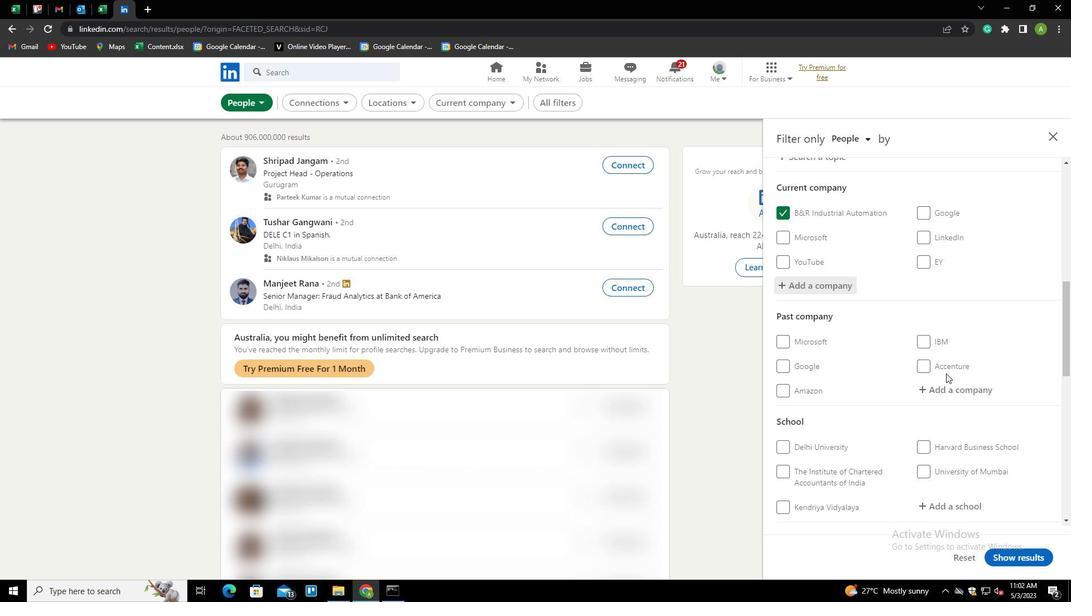 
Action: Mouse scrolled (946, 373) with delta (0, 0)
Screenshot: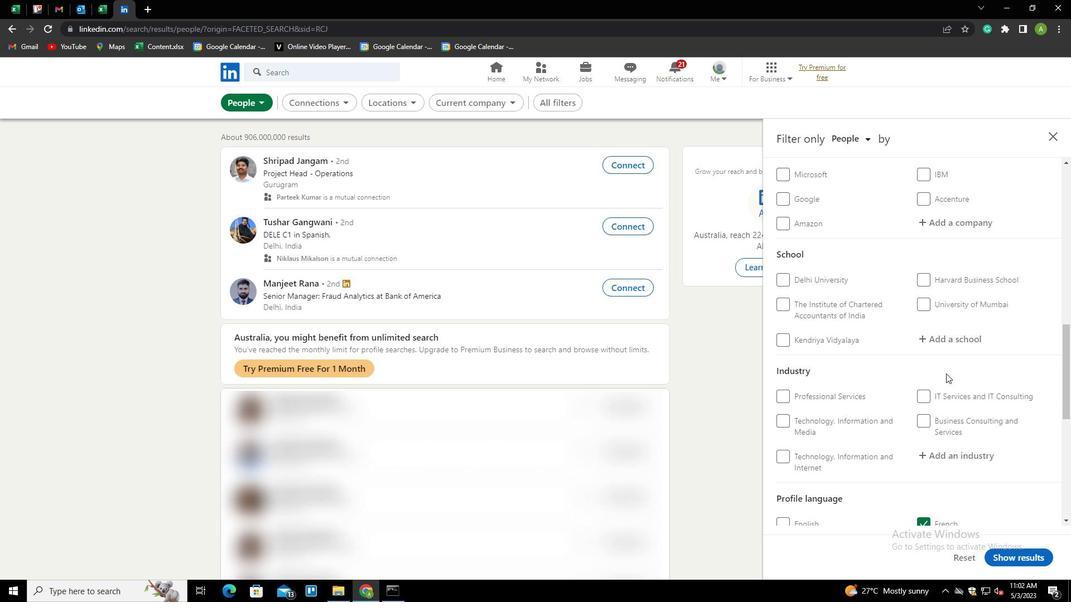 
Action: Mouse moved to (947, 291)
Screenshot: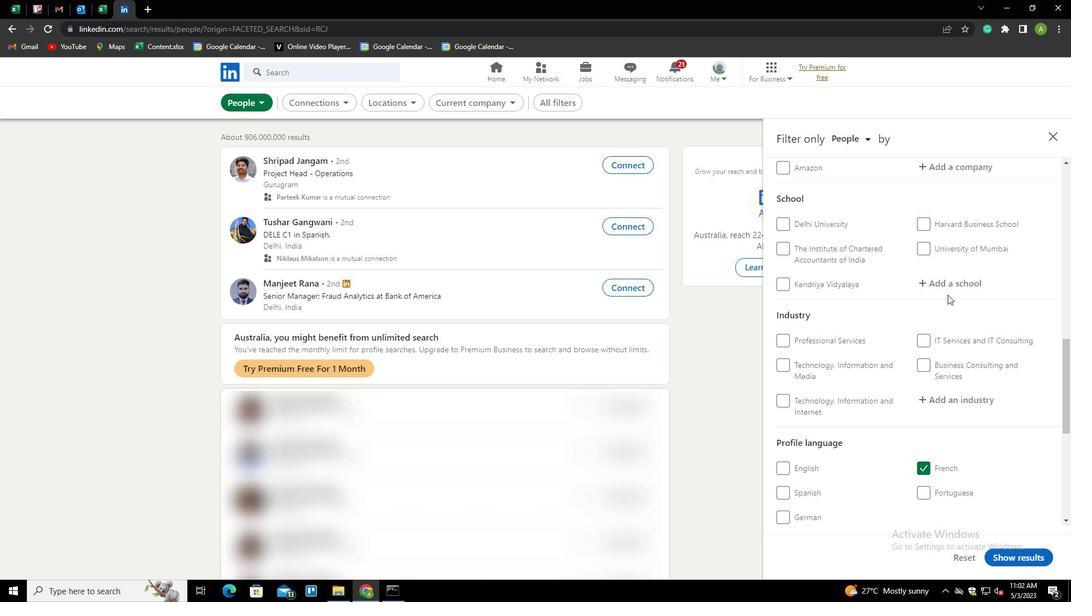 
Action: Mouse pressed left at (947, 291)
Screenshot: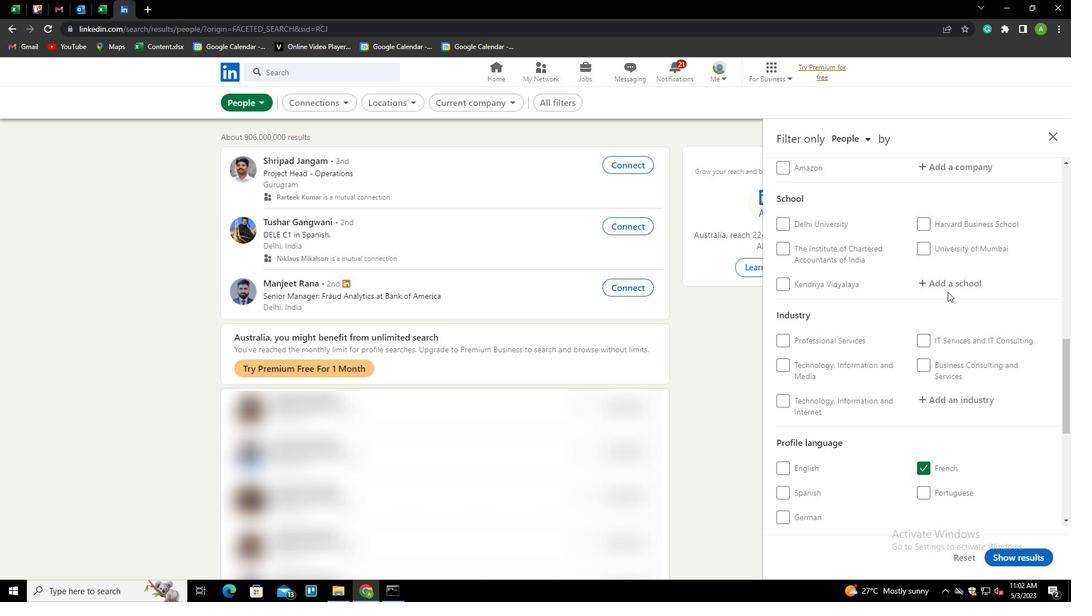 
Action: Mouse moved to (950, 284)
Screenshot: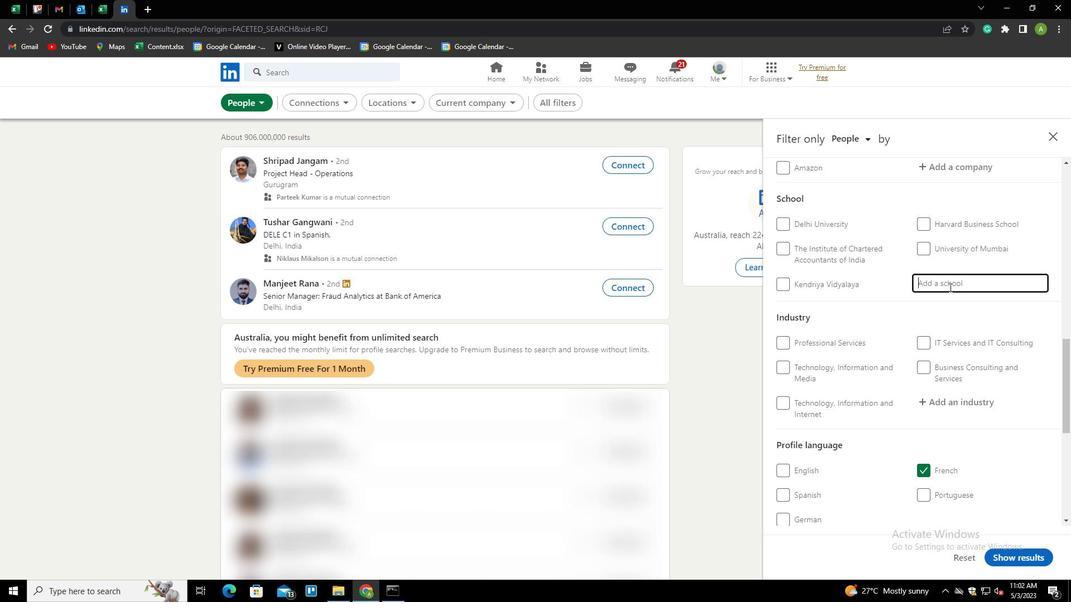 
Action: Mouse pressed left at (950, 284)
Screenshot: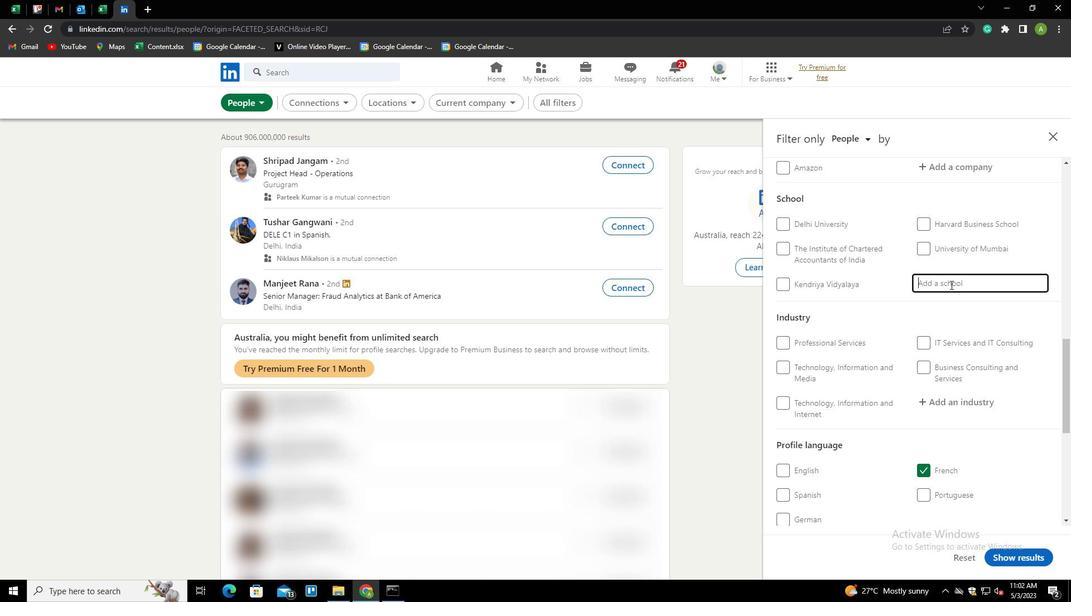 
Action: Key pressed <Key.shift>ST.<Key.space><Key.shift>TH<Key.backspace><Key.shift>HOMAS<Key.space><Key.shift><Key.shift><Key.shift><Key.shift><Key.shift><Key.shift><Key.shift><Key.shift><Key.shift><Key.shift><Key.shift><Key.shift><Key.shift><Key.shift><Key.shift><Key.shift><Key.shift><Key.shift><Key.shift><Key.shift><Key.shift><Key.shift><Key.shift>COLLAG<Key.backspace><Key.backspace>EGE,<Key.space><Key.shift>THRISSUR<Key.down><Key.enter>
Screenshot: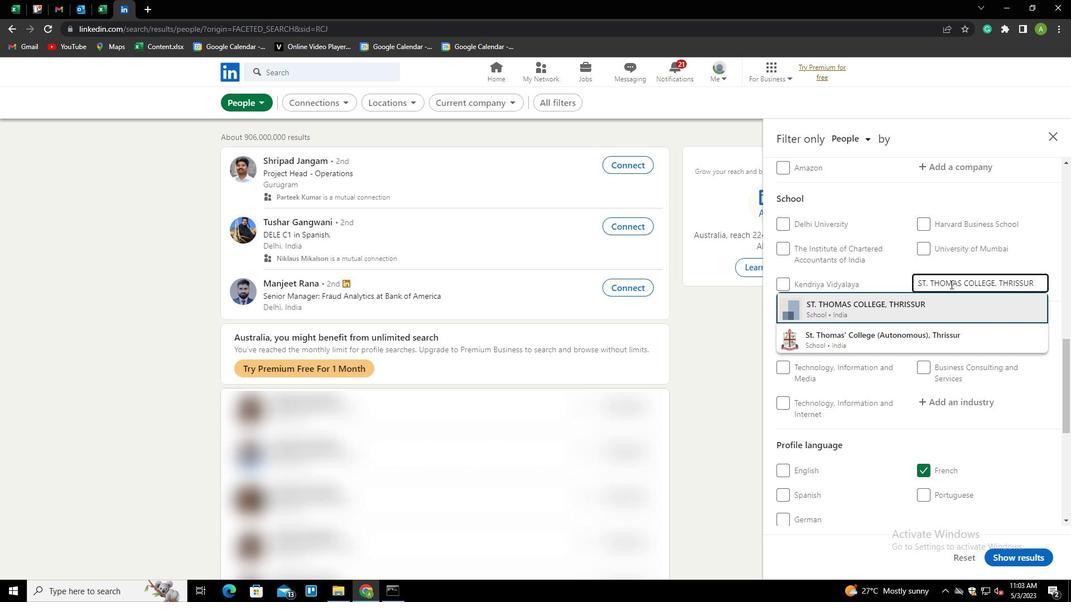 
Action: Mouse scrolled (950, 284) with delta (0, 0)
Screenshot: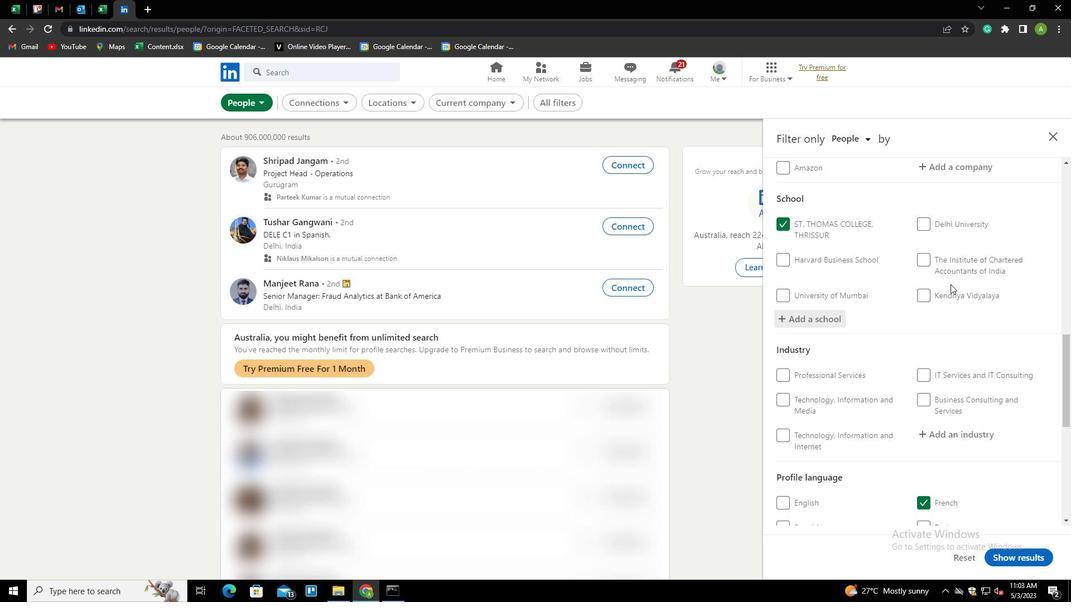 
Action: Mouse scrolled (950, 284) with delta (0, 0)
Screenshot: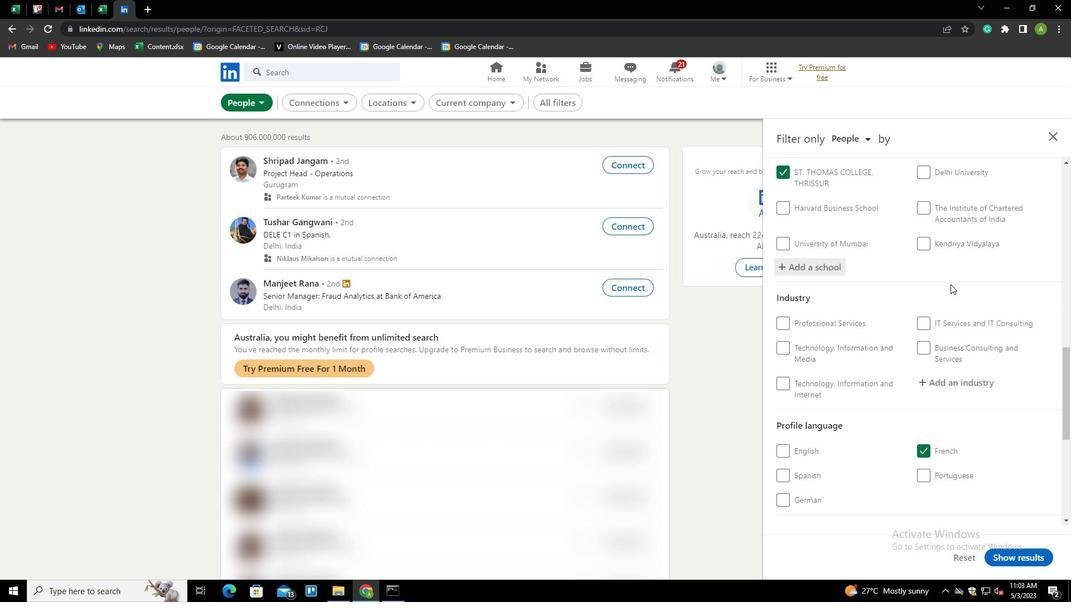 
Action: Mouse scrolled (950, 284) with delta (0, 0)
Screenshot: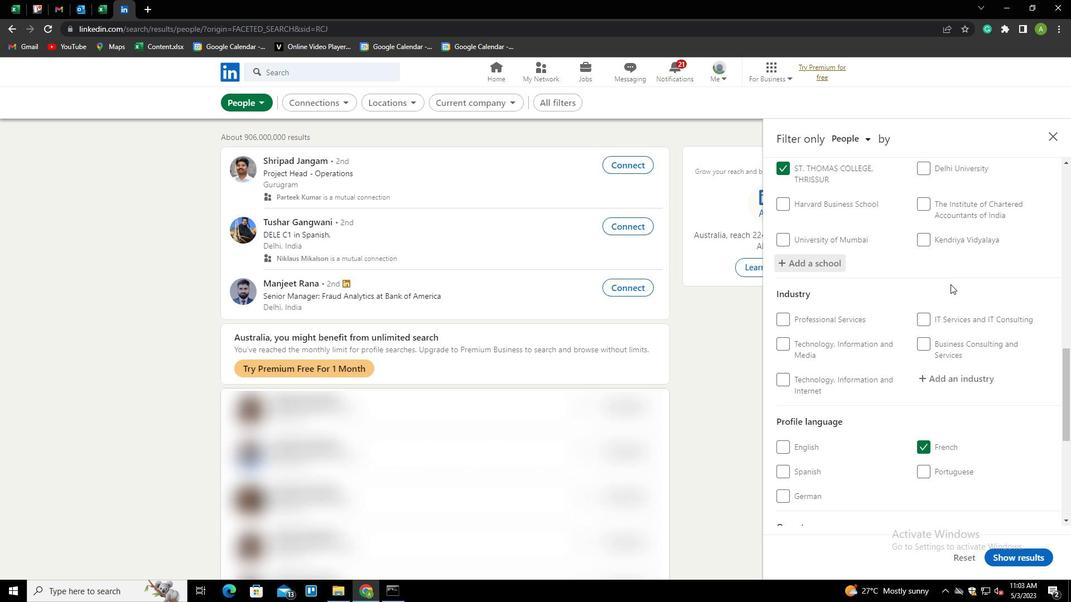 
Action: Mouse moved to (961, 270)
Screenshot: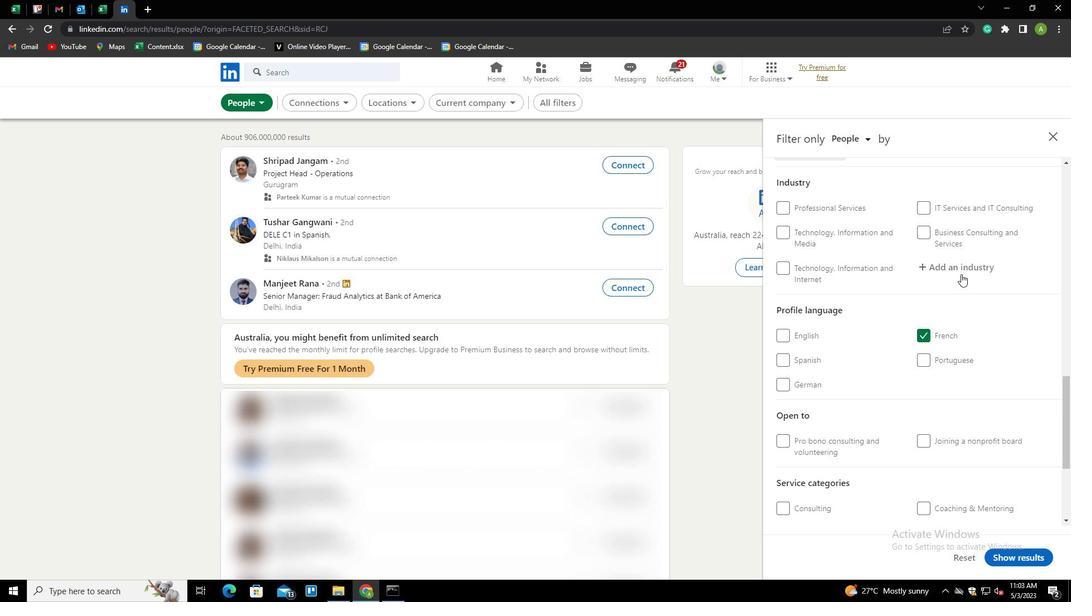 
Action: Mouse pressed left at (961, 270)
Screenshot: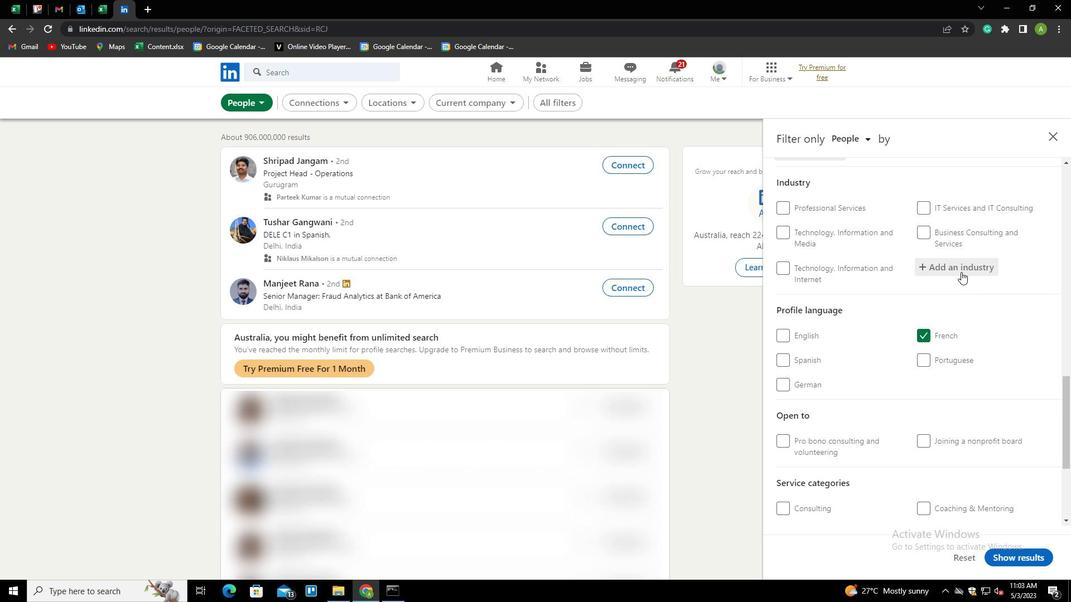 
Action: Key pressed <Key.shift><Key.shift><Key.shift><Key.shift>COMPUTER<Key.space>AND<Key.space><Key.shift>N<Key.down><Key.enter>
Screenshot: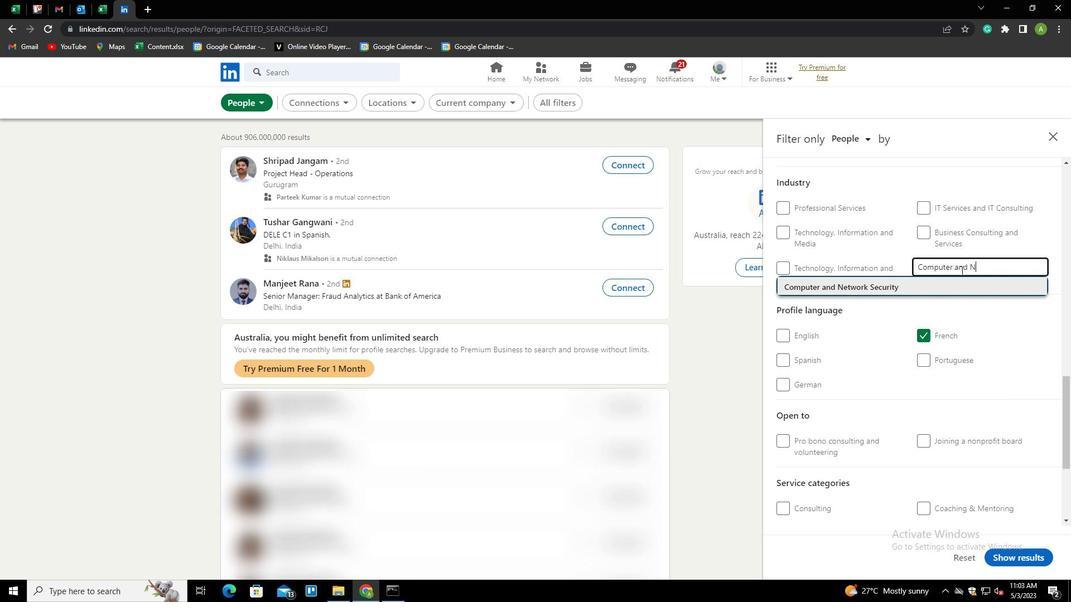 
Action: Mouse scrolled (961, 270) with delta (0, 0)
Screenshot: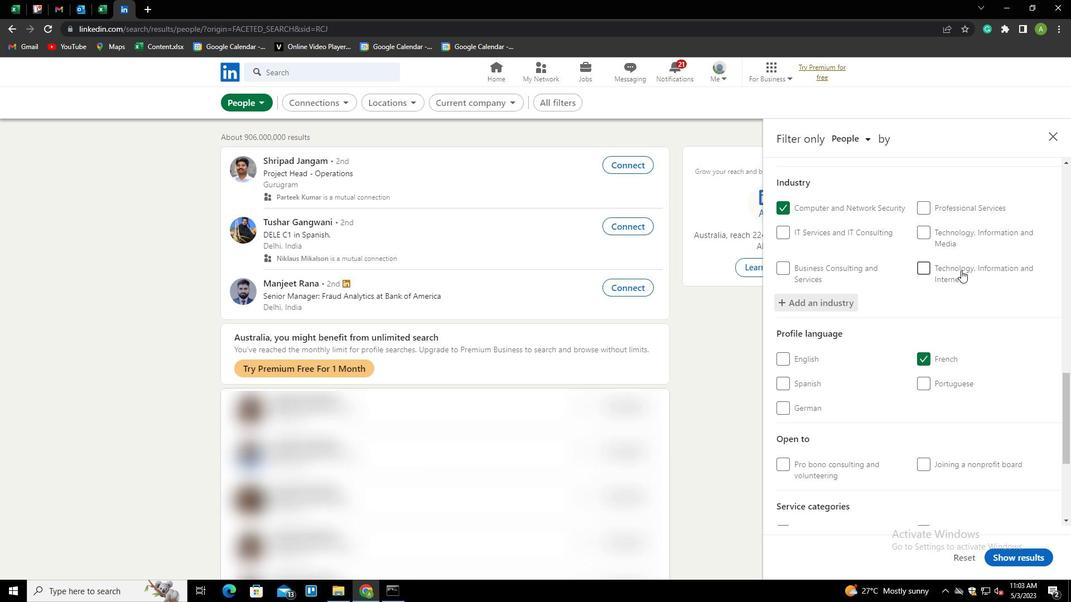 
Action: Mouse scrolled (961, 270) with delta (0, 0)
Screenshot: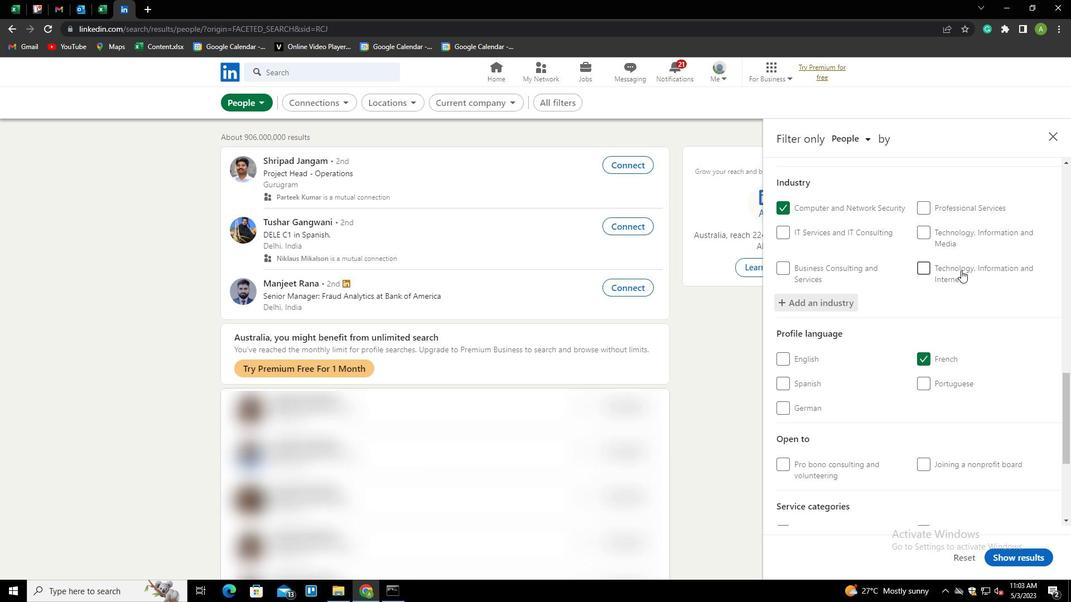 
Action: Mouse scrolled (961, 270) with delta (0, 0)
Screenshot: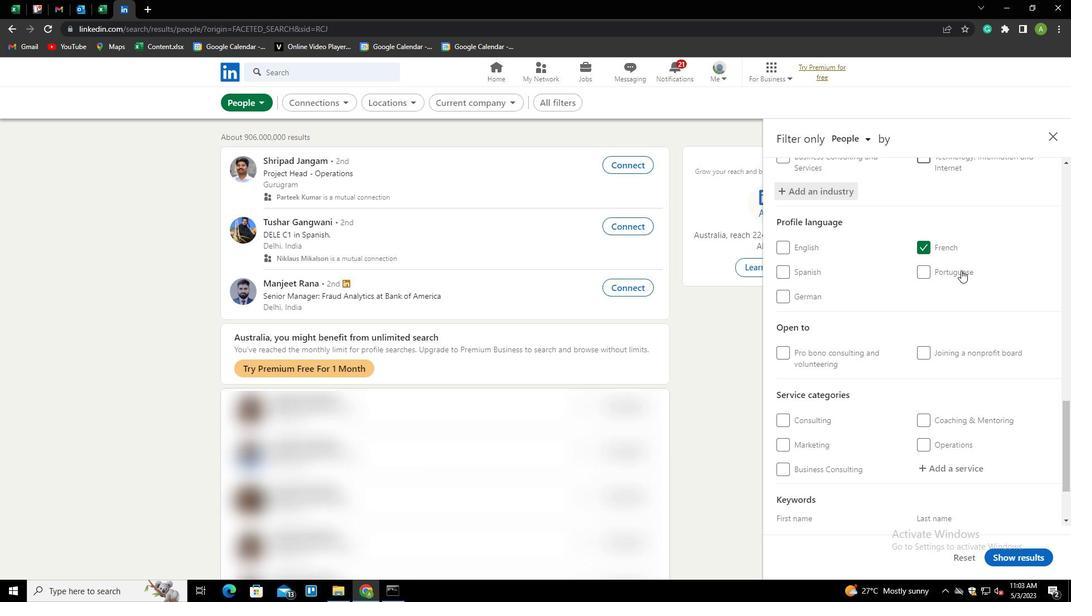 
Action: Mouse scrolled (961, 270) with delta (0, 0)
Screenshot: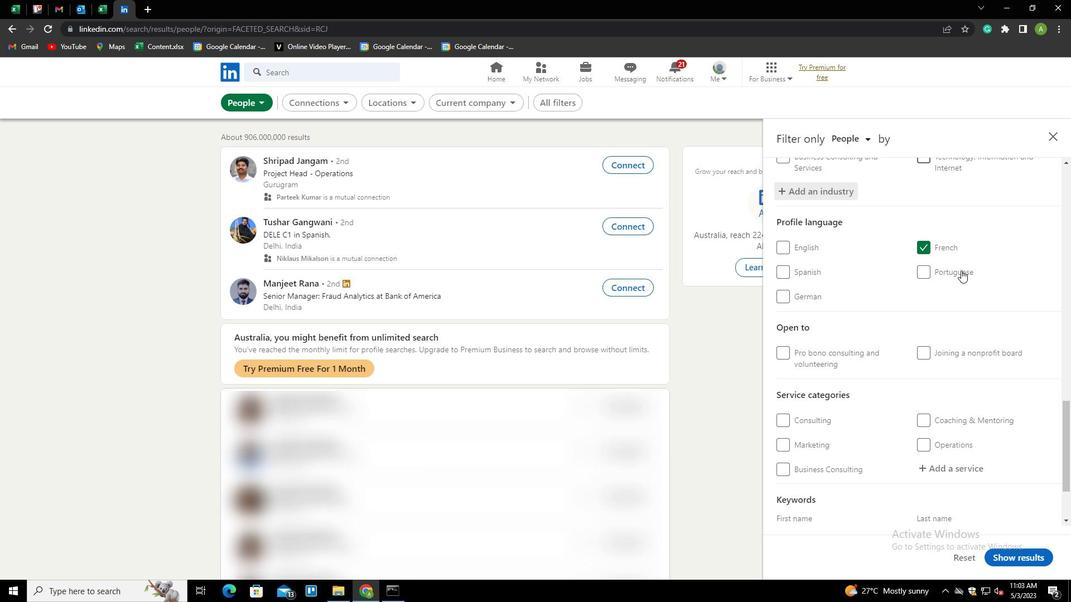 
Action: Mouse scrolled (961, 270) with delta (0, 0)
Screenshot: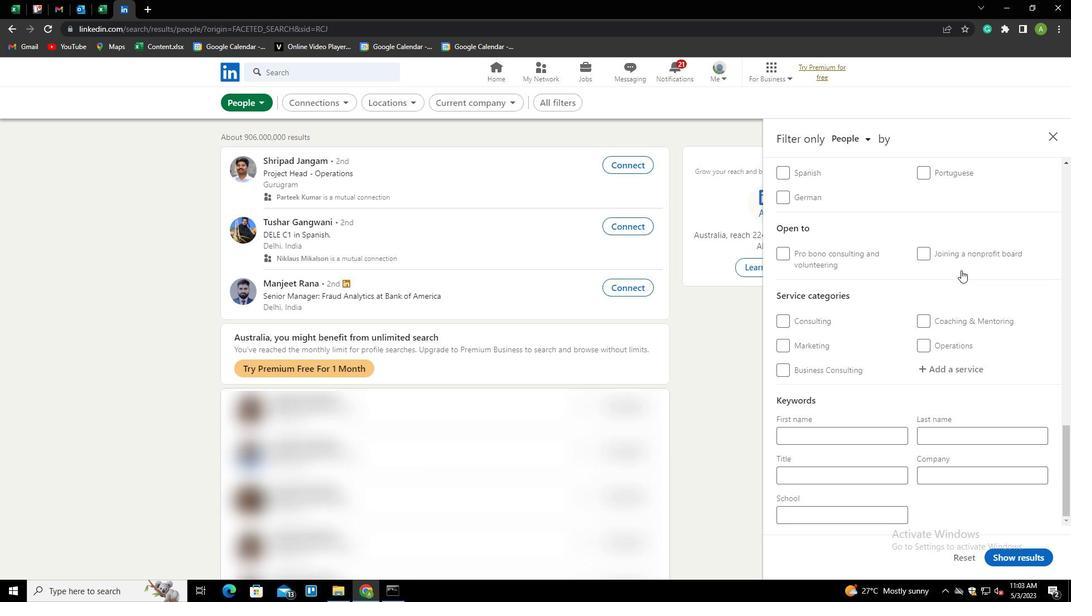 
Action: Mouse moved to (952, 363)
Screenshot: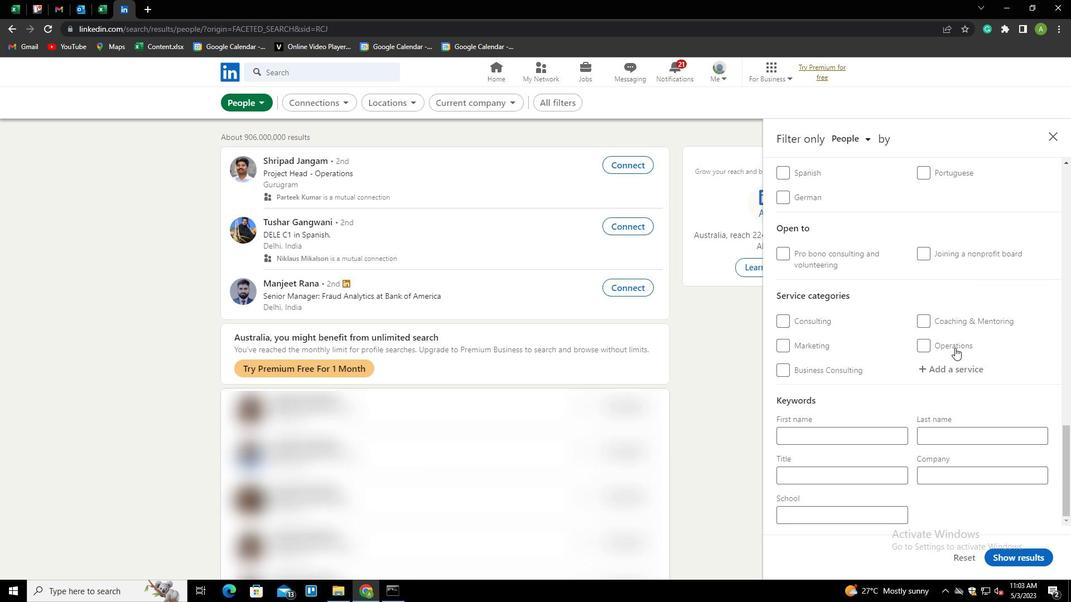 
Action: Mouse pressed left at (952, 363)
Screenshot: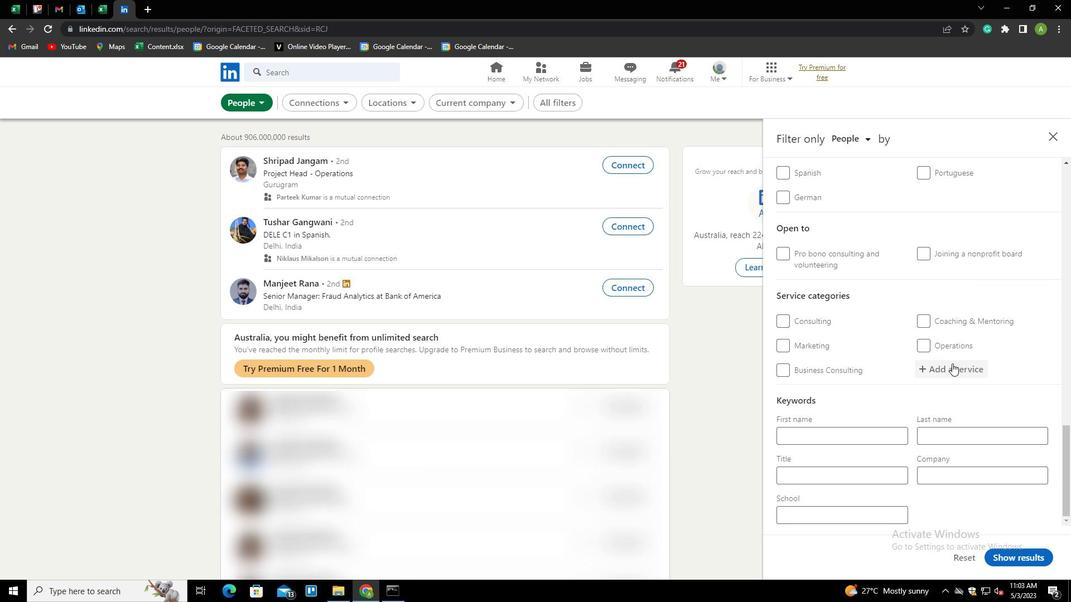 
Action: Mouse moved to (952, 363)
Screenshot: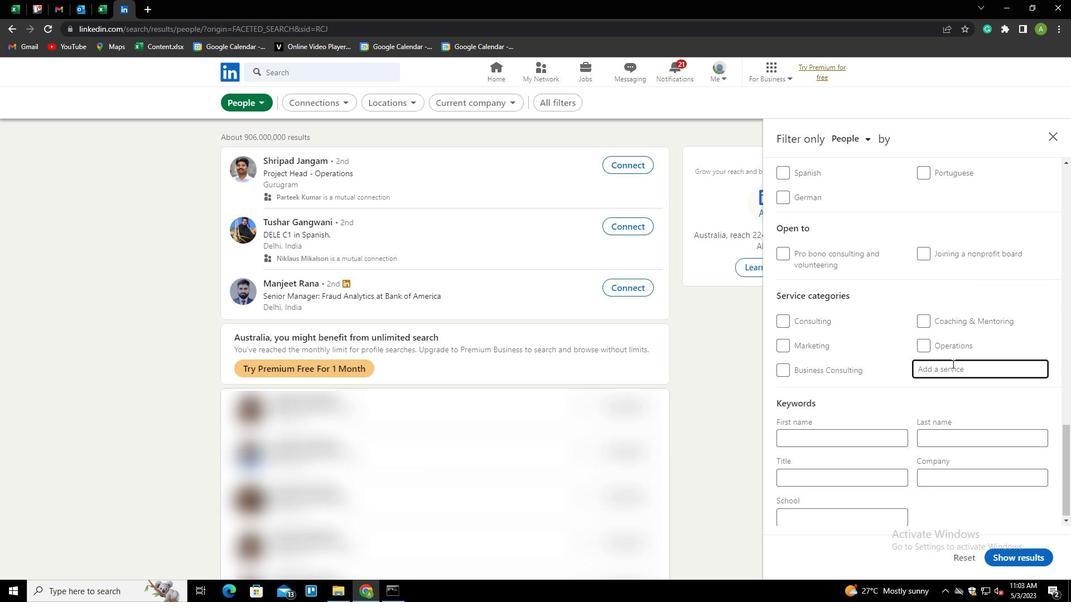 
Action: Key pressed <Key.shift><Key.shift><Key.shift><Key.shift><Key.shift><Key.shift><Key.shift><Key.shift><Key.shift><Key.shift><Key.shift><Key.shift><Key.shift><Key.shift><Key.shift><Key.shift><Key.shift><Key.shift><Key.shift><Key.shift><Key.shift><Key.shift><Key.shift><Key.shift><Key.shift><Key.shift><Key.shift><Key.shift><Key.shift><Key.shift><Key.shift><Key.shift><Key.shift><Key.shift><Key.shift><Key.shift><Key.shift><Key.shift><Key.shift><Key.shift><Key.shift><Key.shift><Key.shift><Key.shift>PUBLIC<Key.space><Key.shift><Key.shift><Key.shift><Key.shift><Key.shift><Key.shift><Key.shift><Key.shift><Key.shift><Key.shift><Key.shift><Key.shift><Key.down><Key.enter>
Screenshot: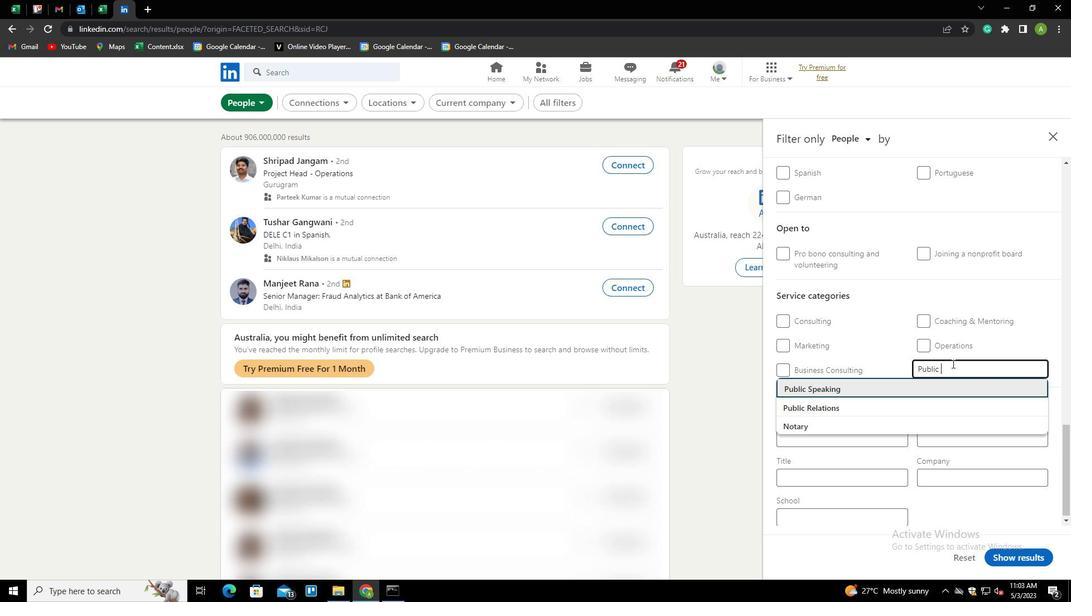 
Action: Mouse scrolled (952, 363) with delta (0, 0)
Screenshot: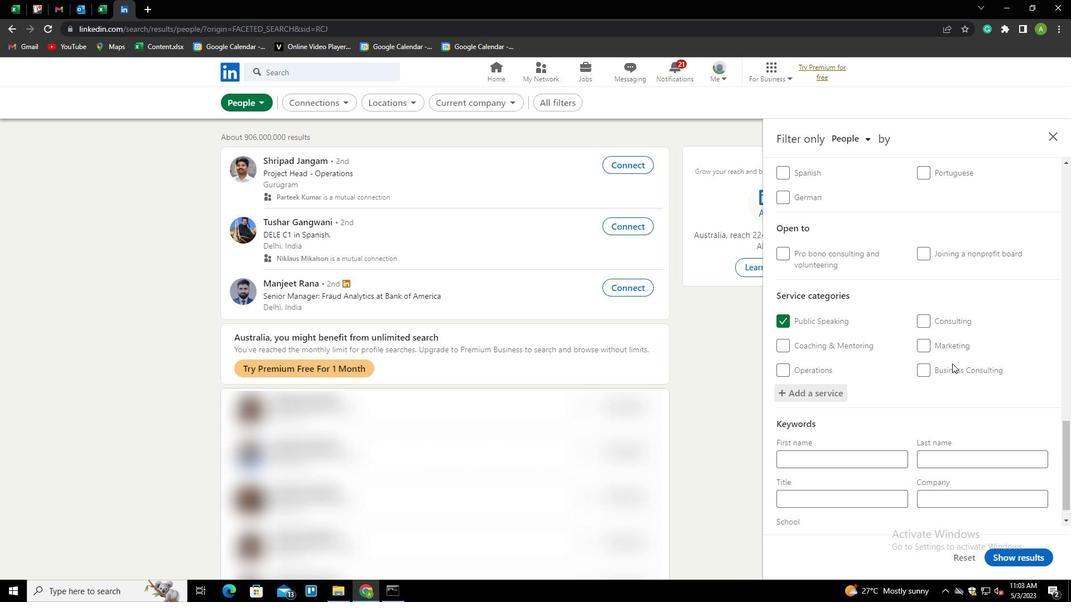 
Action: Mouse scrolled (952, 363) with delta (0, 0)
Screenshot: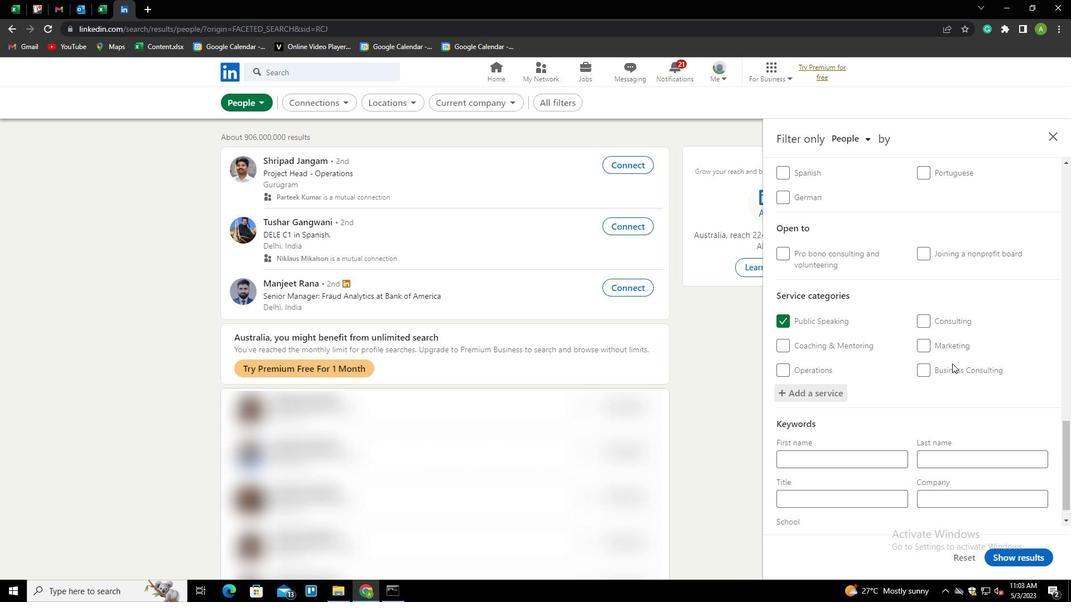 
Action: Mouse scrolled (952, 363) with delta (0, 0)
Screenshot: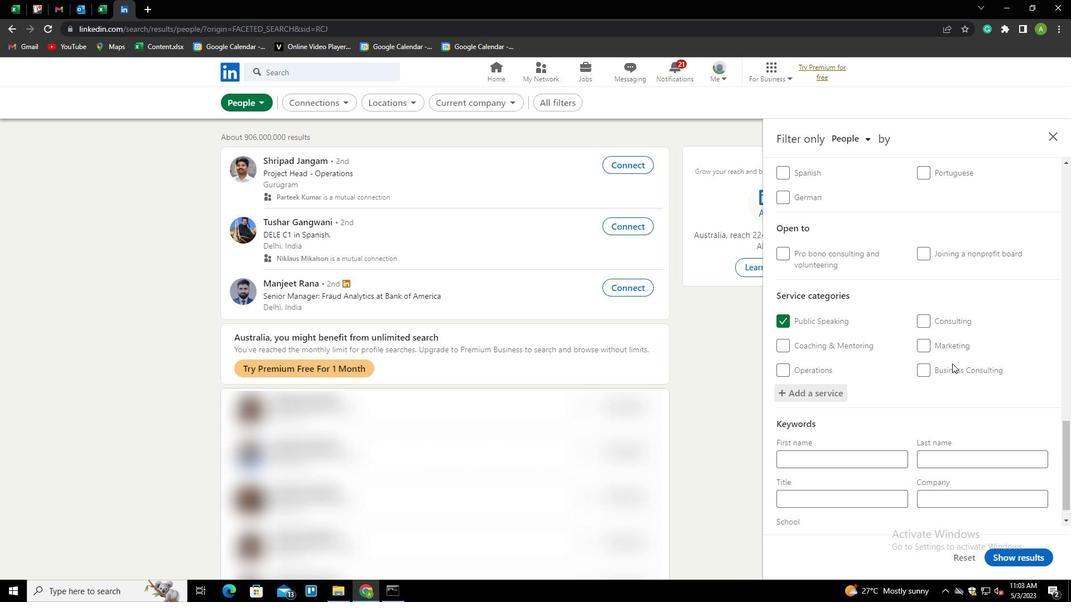 
Action: Mouse scrolled (952, 363) with delta (0, 0)
Screenshot: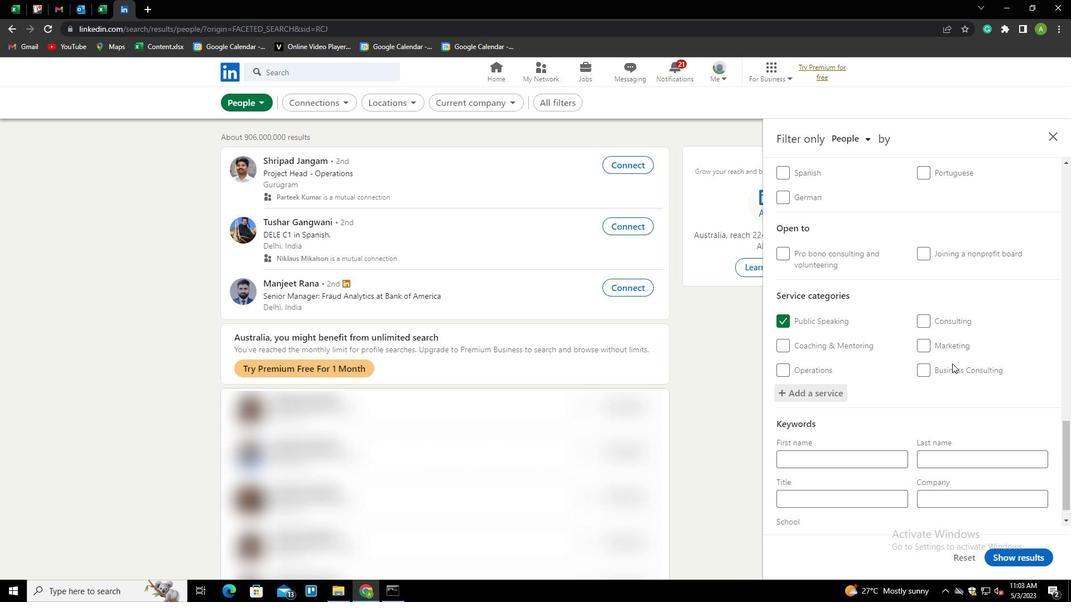 
Action: Mouse moved to (837, 468)
Screenshot: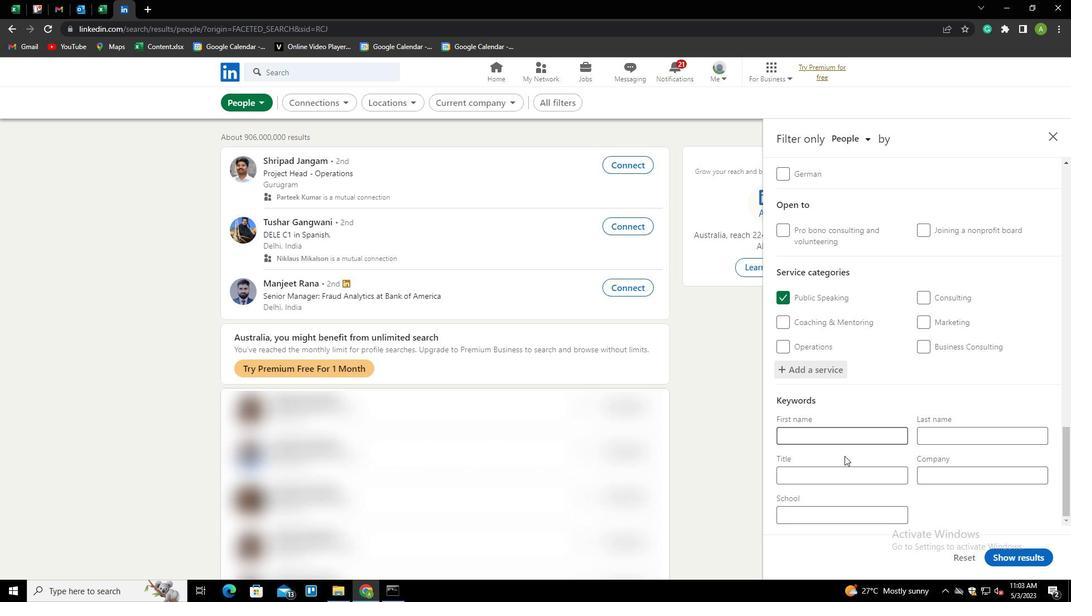 
Action: Mouse pressed left at (837, 468)
Screenshot: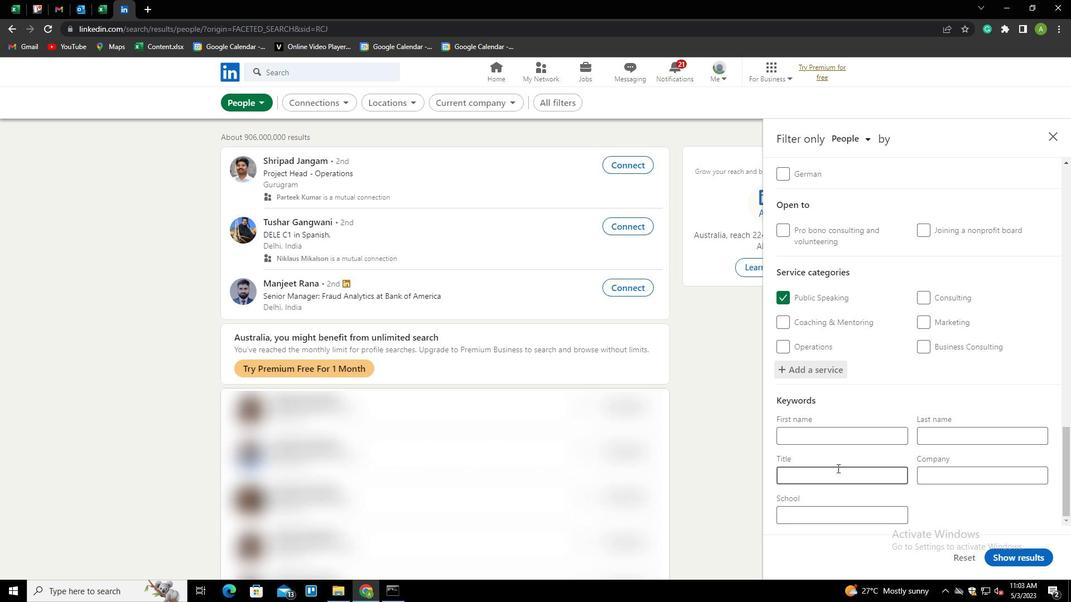 
Action: Key pressed <Key.shift>SUPERVISOR
Screenshot: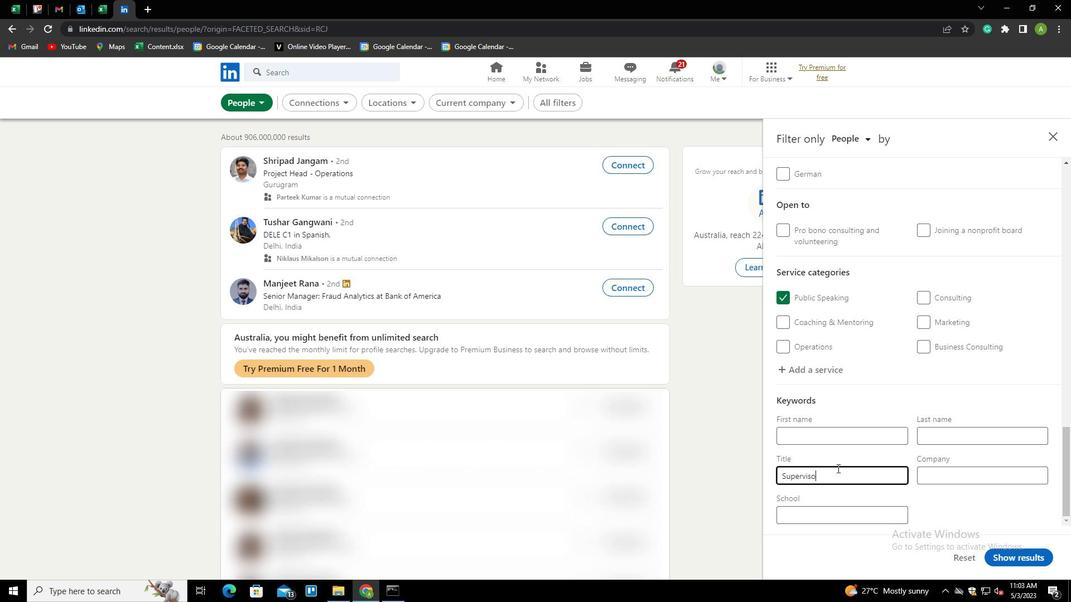 
Action: Mouse moved to (958, 512)
Screenshot: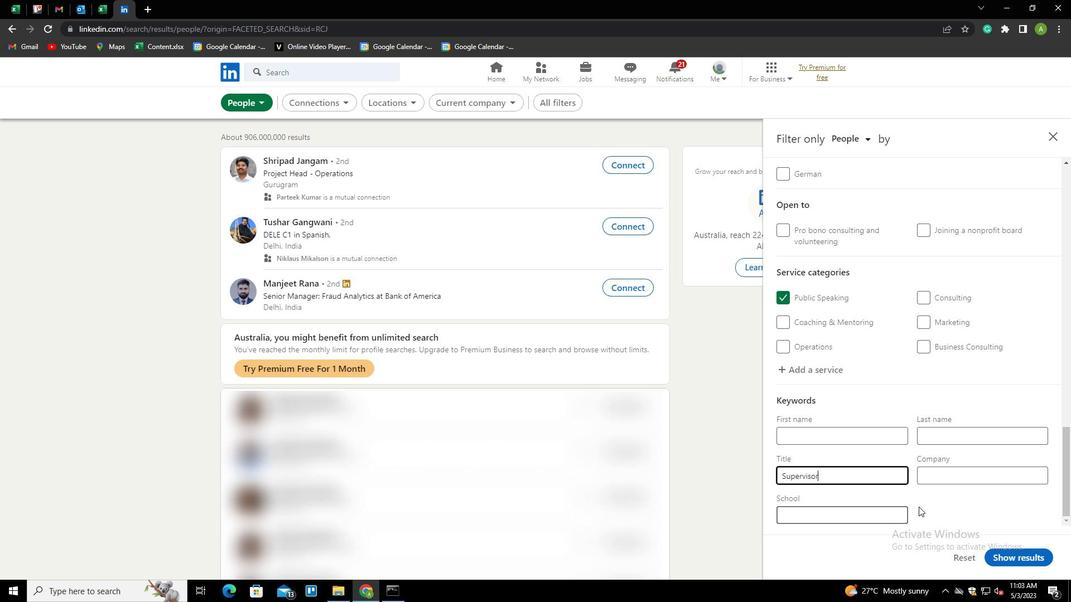 
Action: Mouse pressed left at (958, 512)
Screenshot: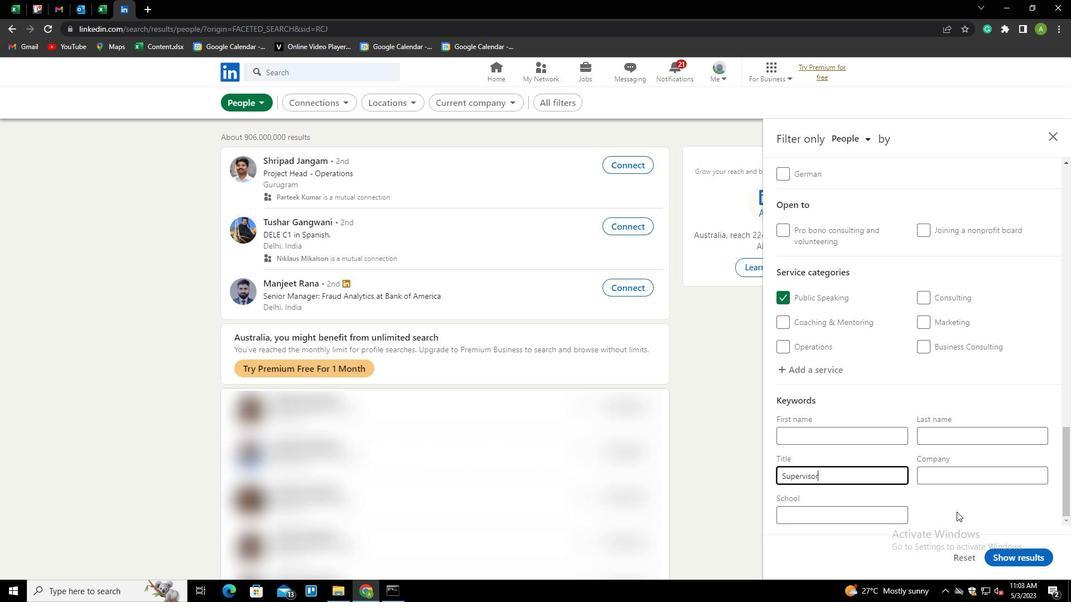 
Action: Mouse moved to (1013, 557)
Screenshot: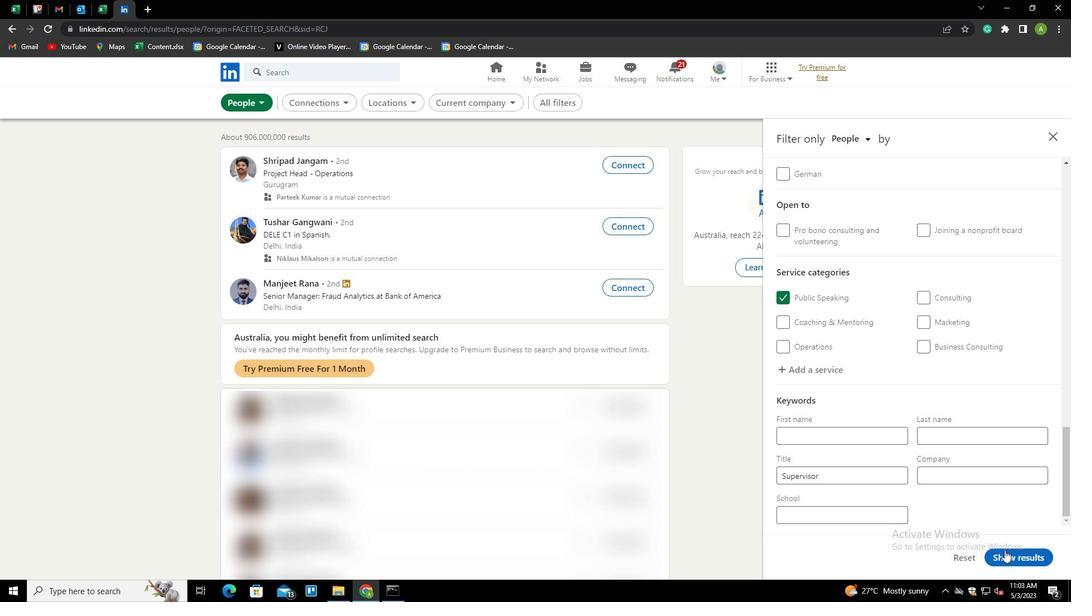 
Action: Mouse pressed left at (1013, 557)
Screenshot: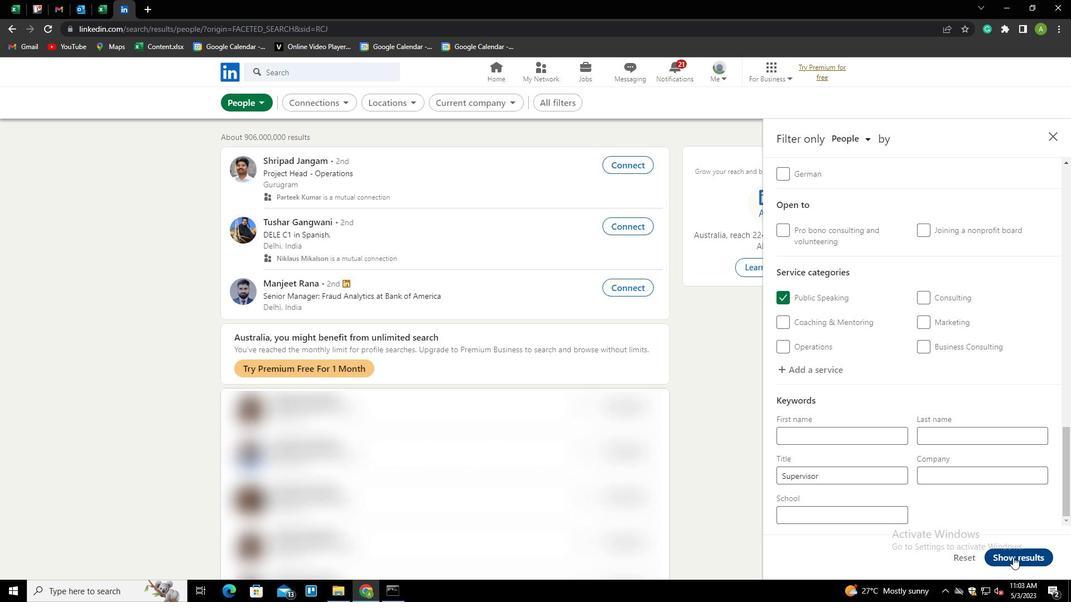 
Action: Mouse moved to (1013, 557)
Screenshot: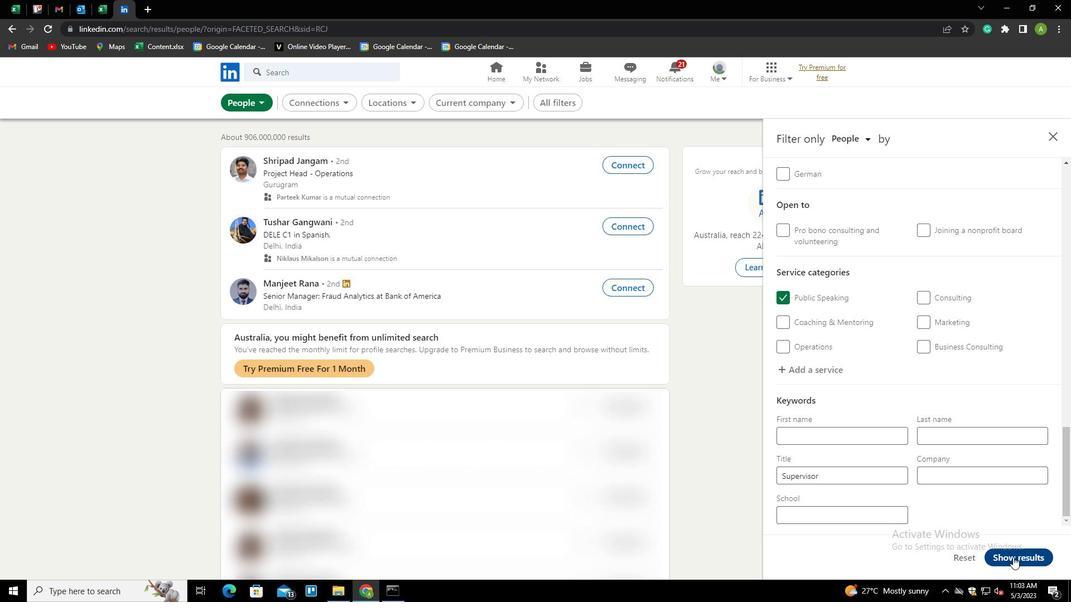 
